 Task: Search one way flight ticket for 5 adults, 2 children, 1 infant in seat and 2 infants on lap in economy from Lexington: Blue Grass Airport to Greenville: Pitt-greenville Airport on 5-2-2023. Choice of flights is Spirit. Number of bags: 1 carry on bag and 1 checked bag. Price is upto 55000. Outbound departure time preference is 5:30.
Action: Mouse moved to (294, 259)
Screenshot: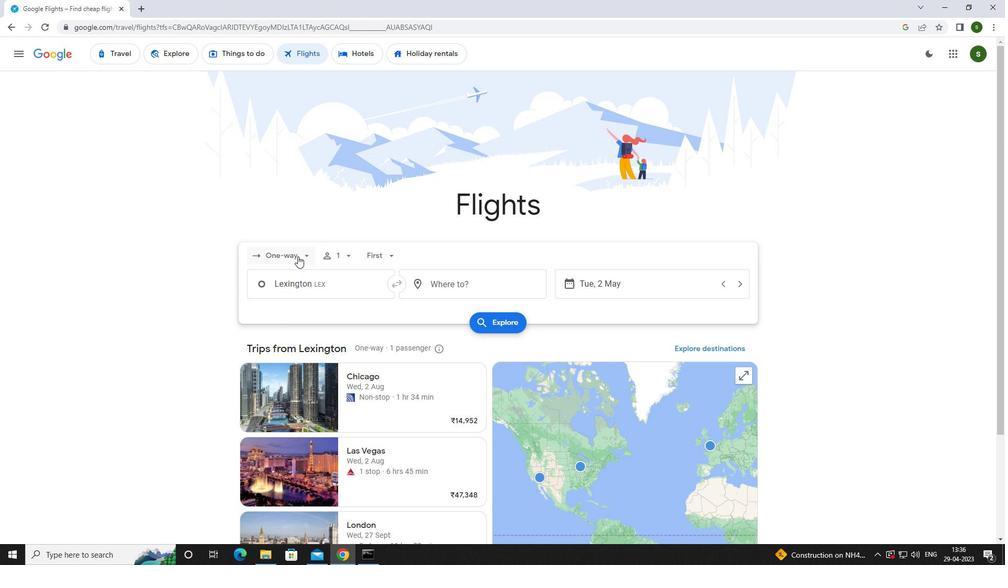 
Action: Mouse pressed left at (294, 259)
Screenshot: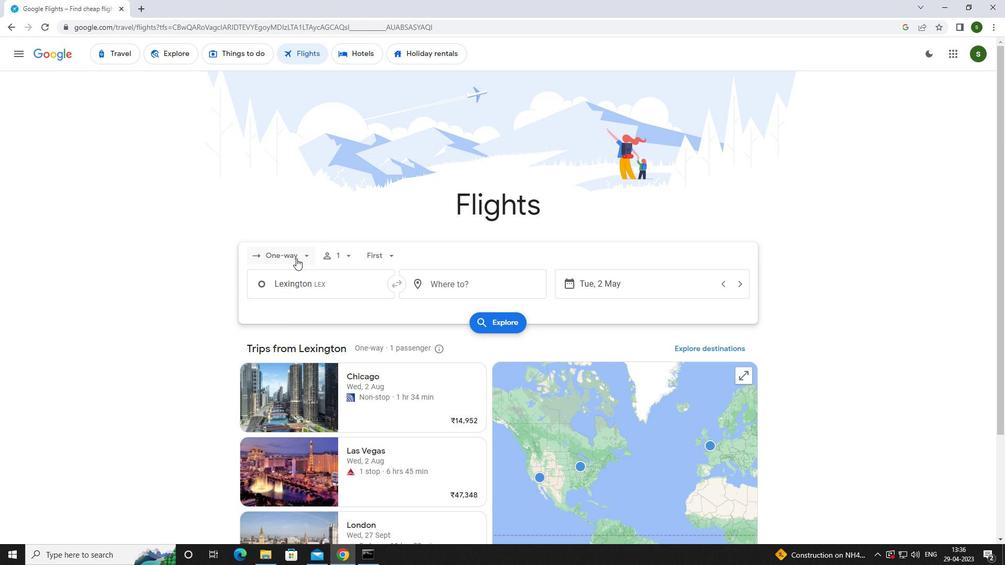 
Action: Mouse moved to (308, 298)
Screenshot: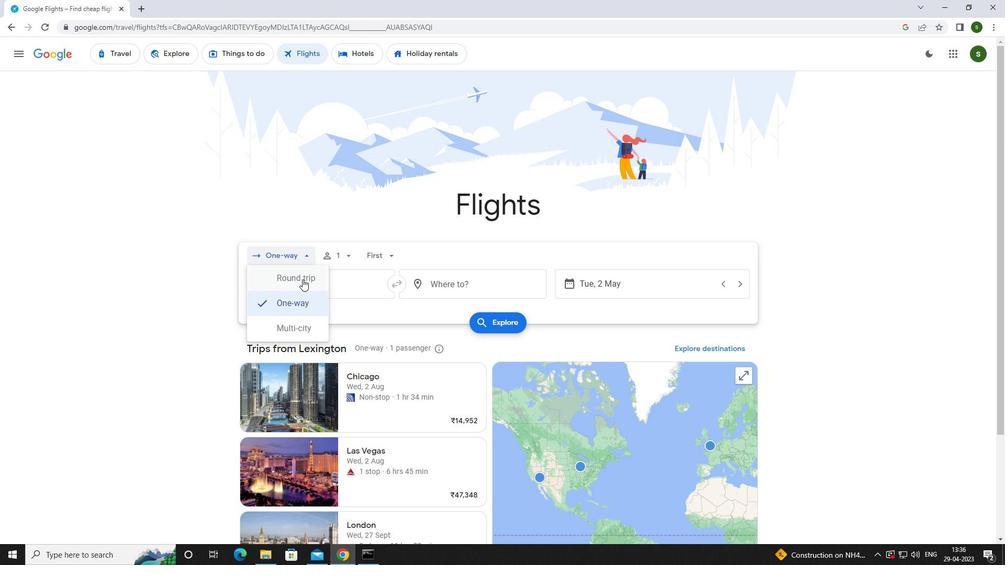 
Action: Mouse pressed left at (308, 298)
Screenshot: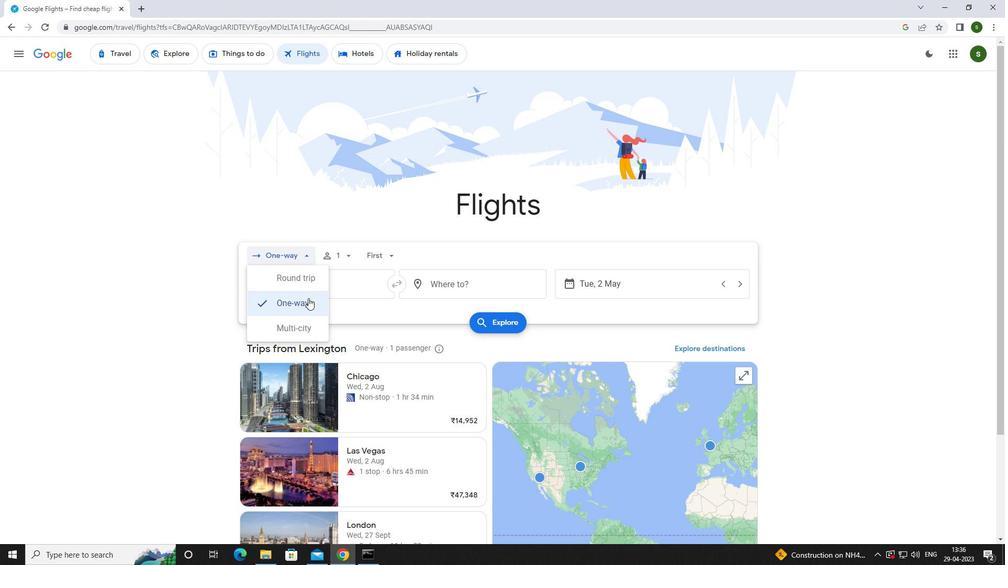 
Action: Mouse moved to (347, 250)
Screenshot: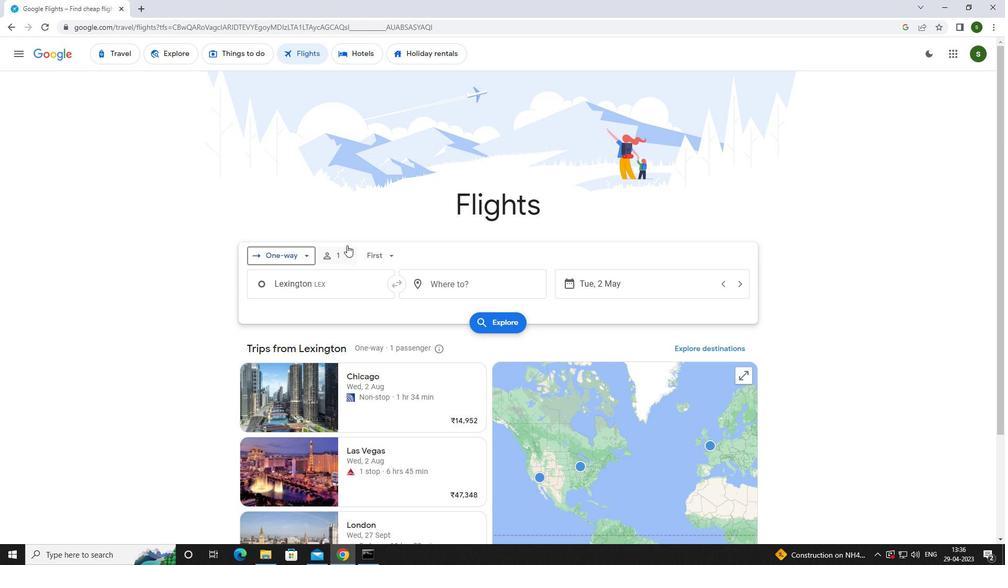 
Action: Mouse pressed left at (347, 250)
Screenshot: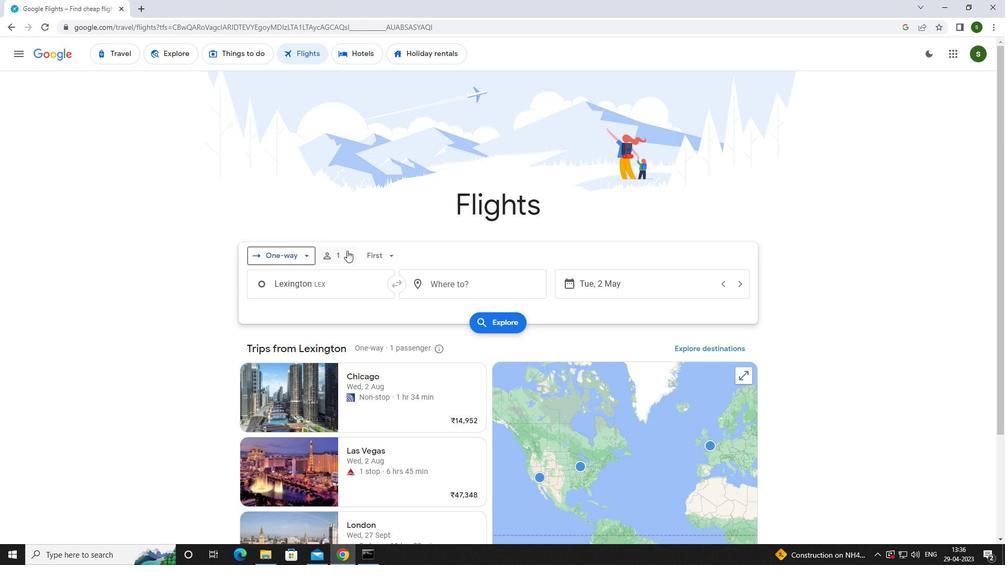 
Action: Mouse moved to (427, 281)
Screenshot: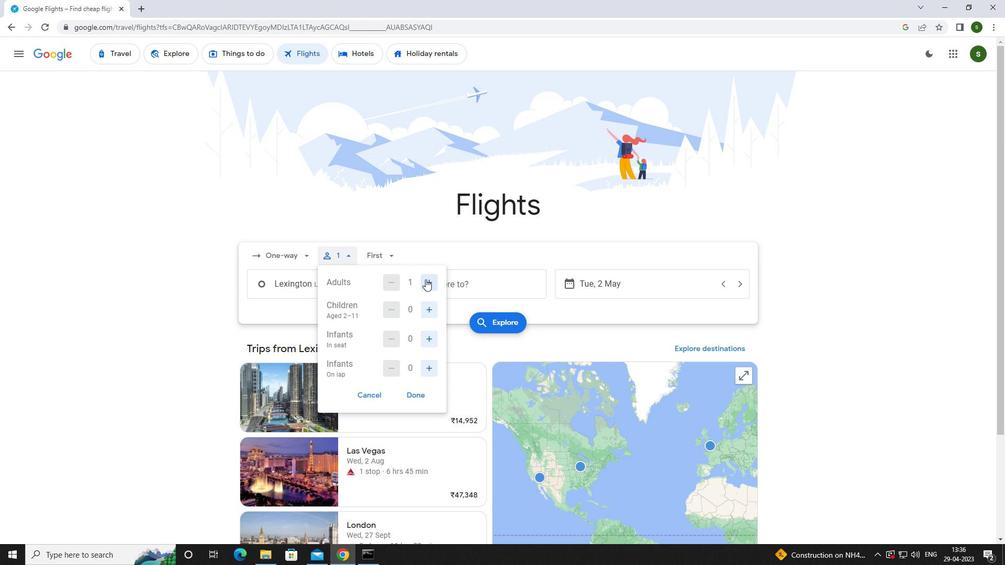 
Action: Mouse pressed left at (427, 281)
Screenshot: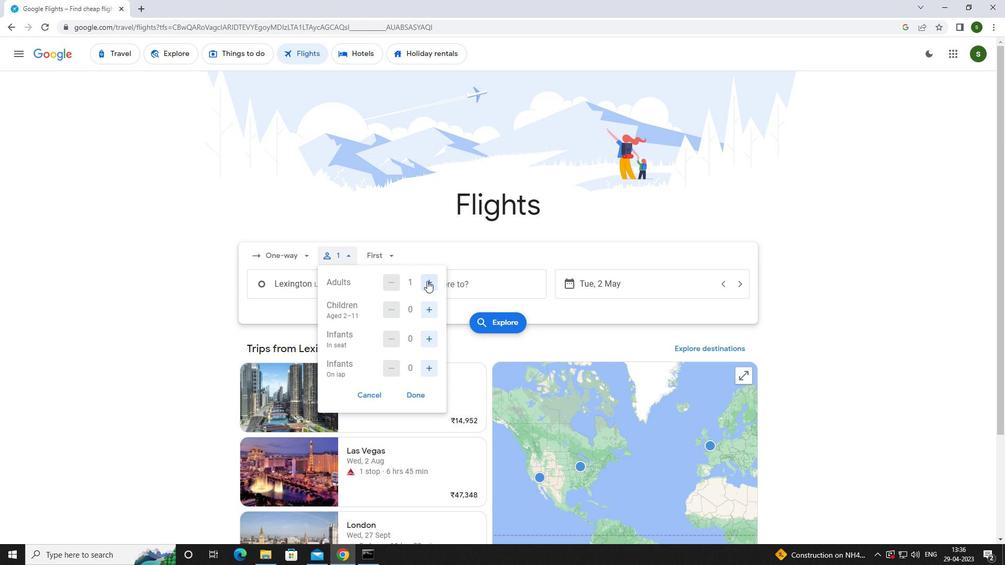 
Action: Mouse pressed left at (427, 281)
Screenshot: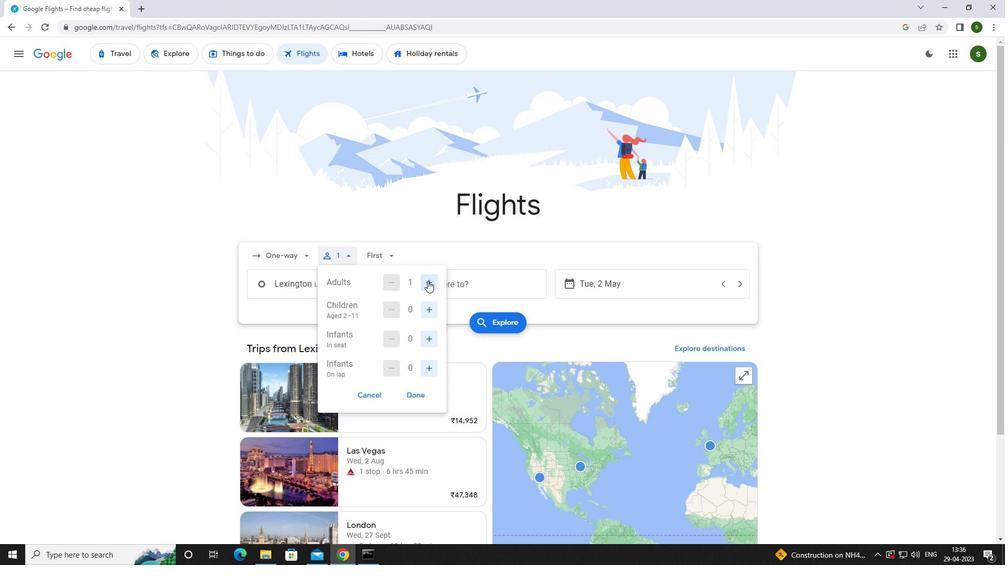 
Action: Mouse pressed left at (427, 281)
Screenshot: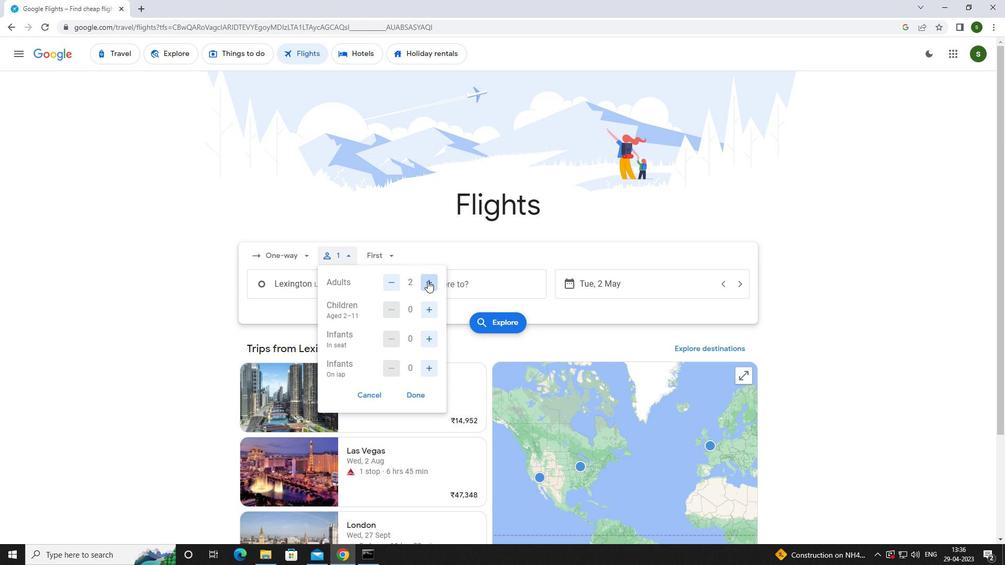 
Action: Mouse moved to (428, 281)
Screenshot: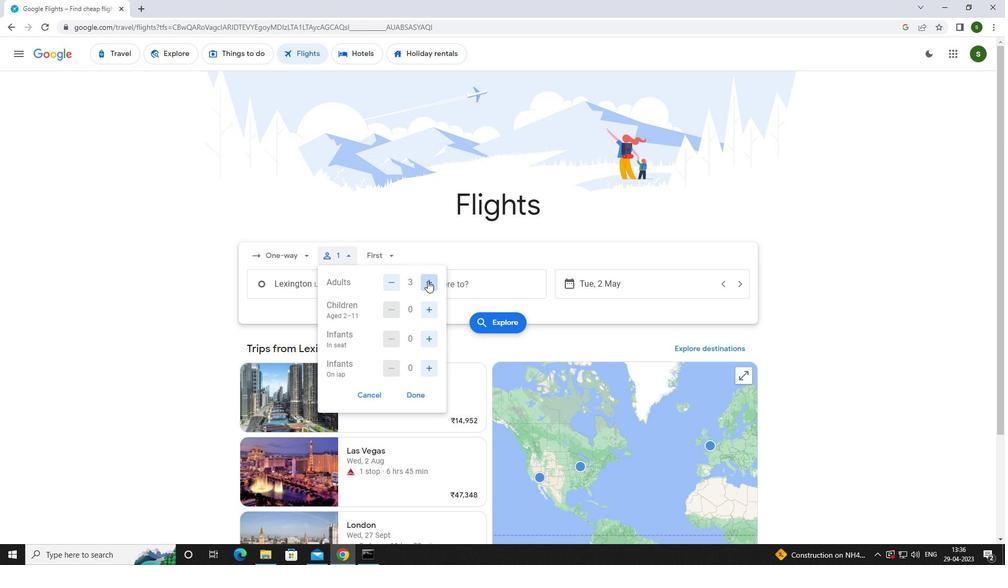 
Action: Mouse pressed left at (428, 281)
Screenshot: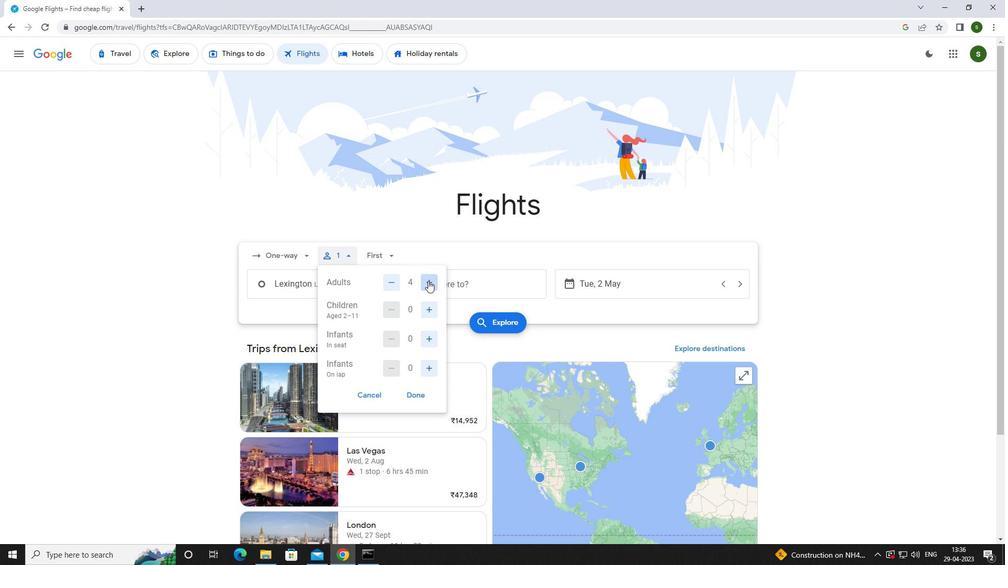 
Action: Mouse moved to (425, 306)
Screenshot: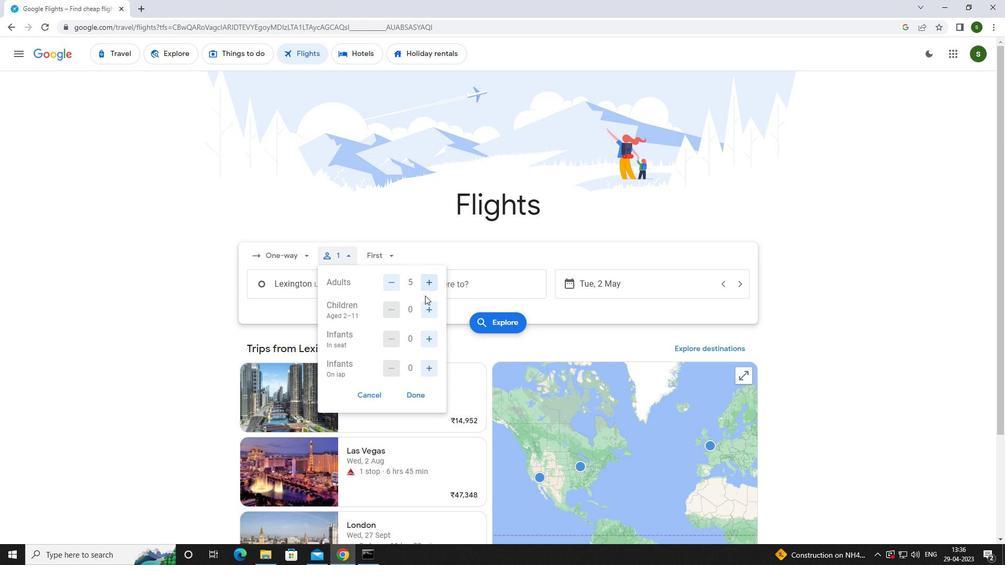 
Action: Mouse pressed left at (425, 306)
Screenshot: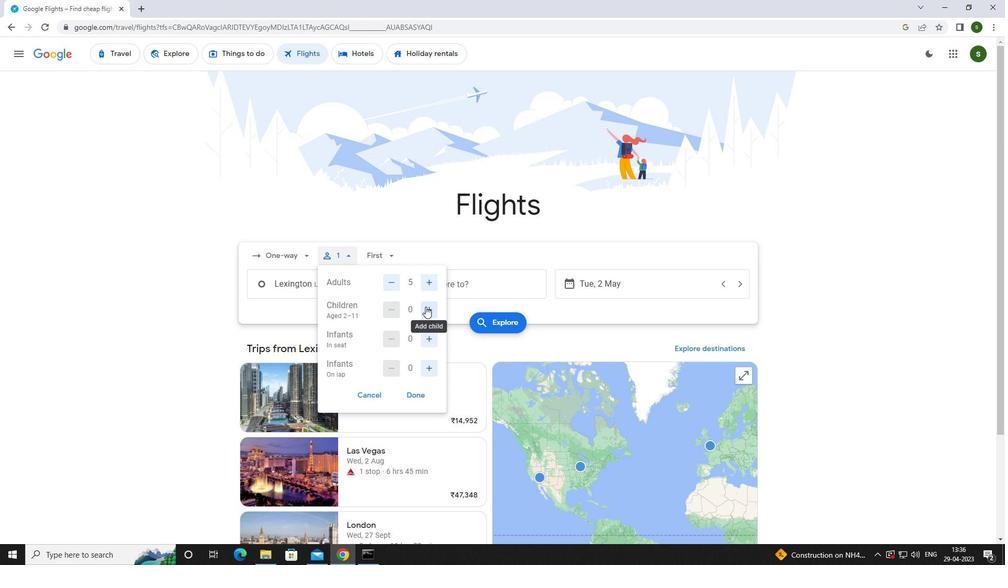 
Action: Mouse pressed left at (425, 306)
Screenshot: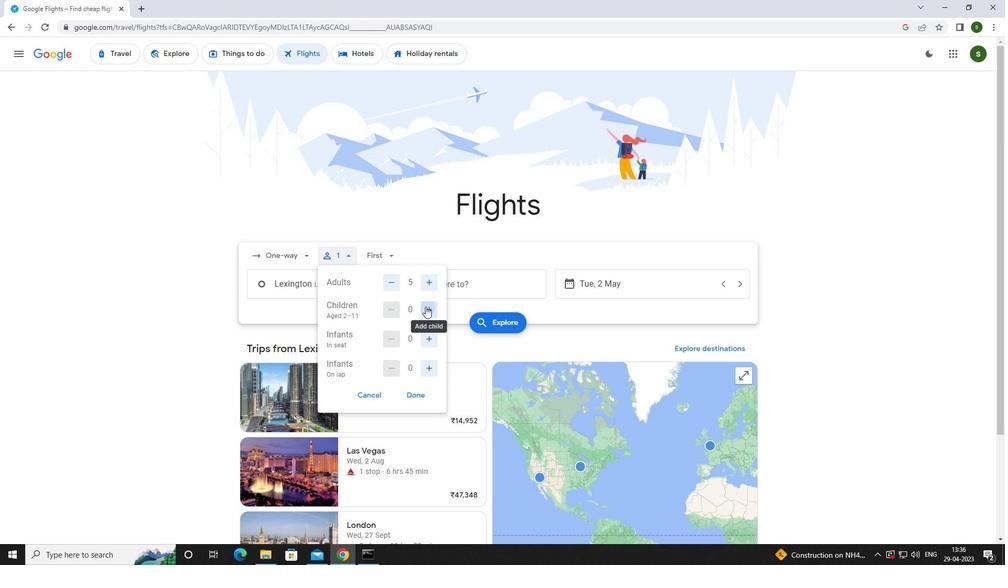 
Action: Mouse moved to (428, 336)
Screenshot: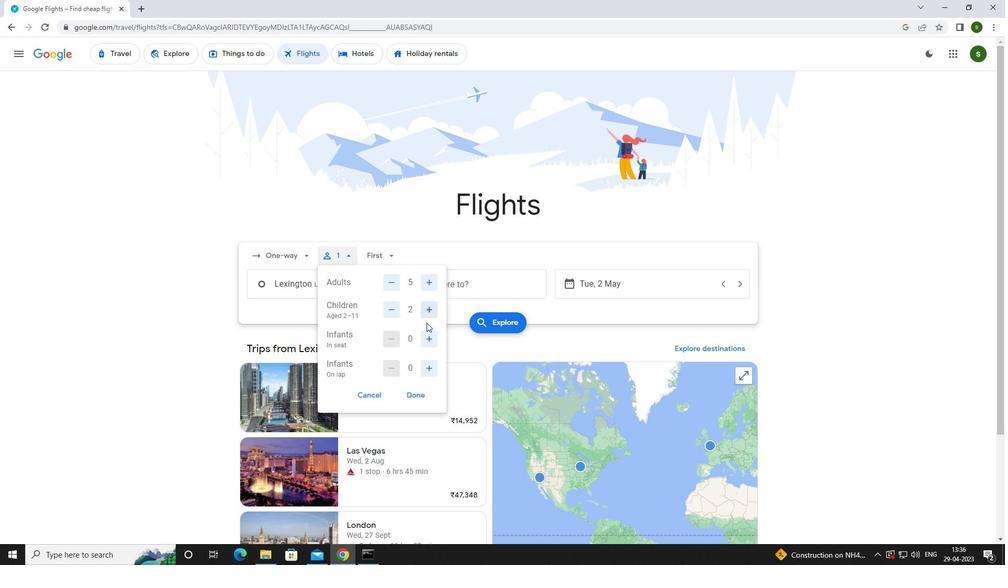 
Action: Mouse pressed left at (428, 336)
Screenshot: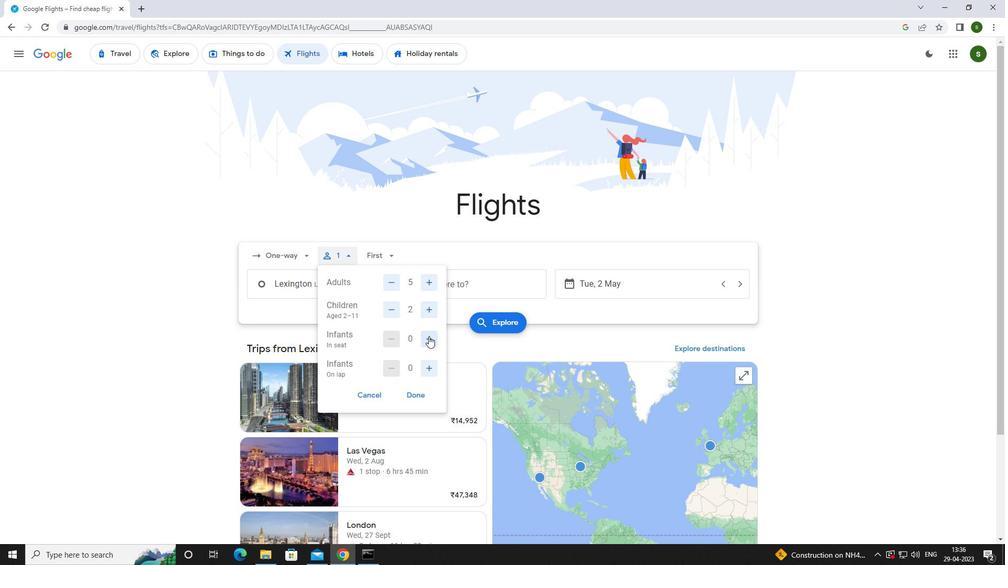 
Action: Mouse moved to (433, 365)
Screenshot: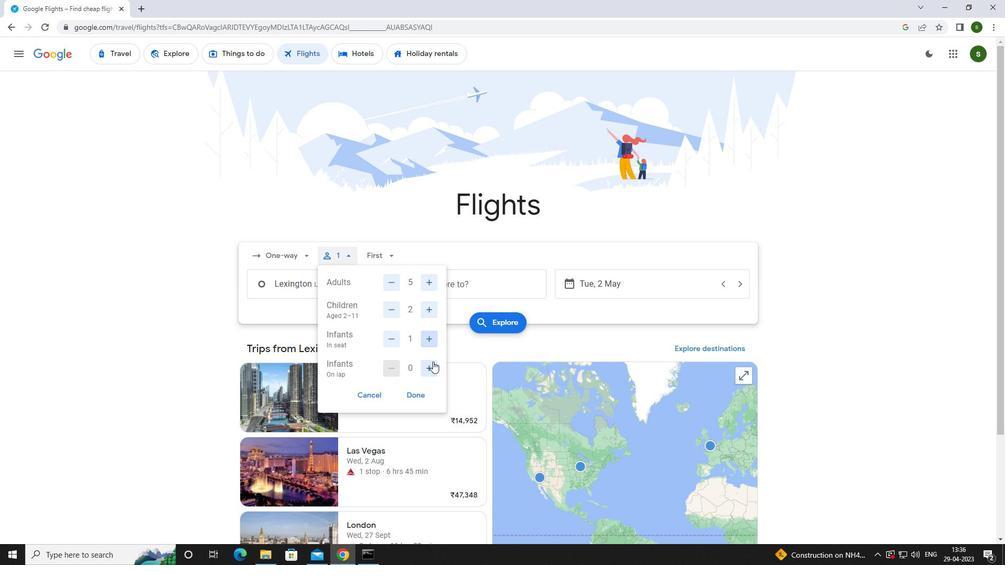 
Action: Mouse pressed left at (433, 365)
Screenshot: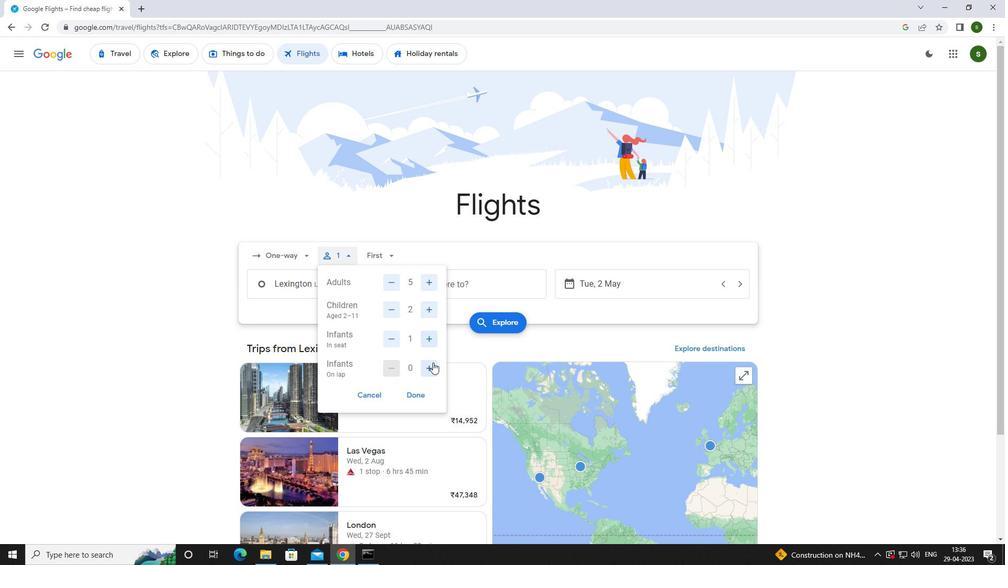 
Action: Mouse pressed left at (433, 365)
Screenshot: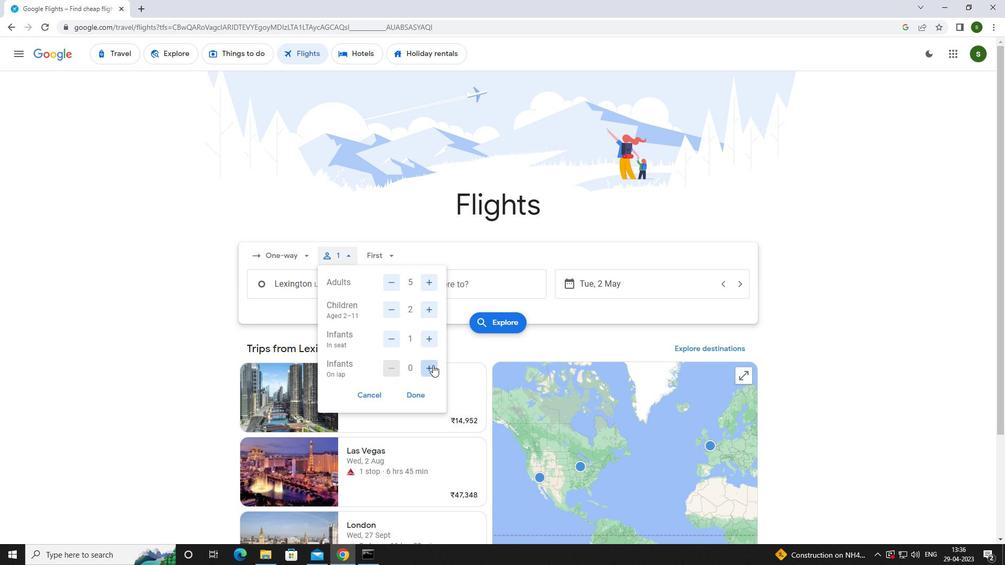
Action: Mouse moved to (393, 371)
Screenshot: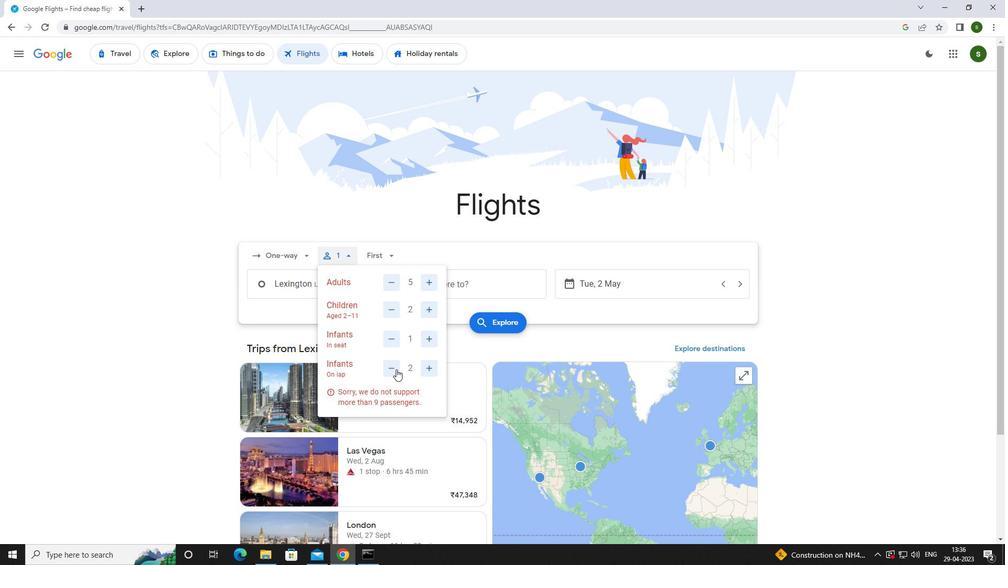 
Action: Mouse pressed left at (393, 371)
Screenshot: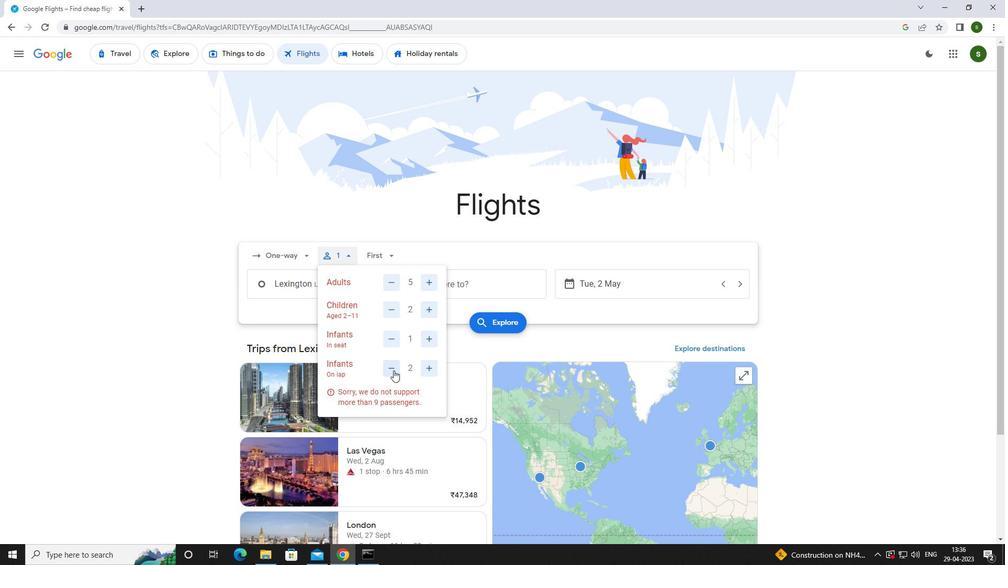 
Action: Mouse moved to (394, 259)
Screenshot: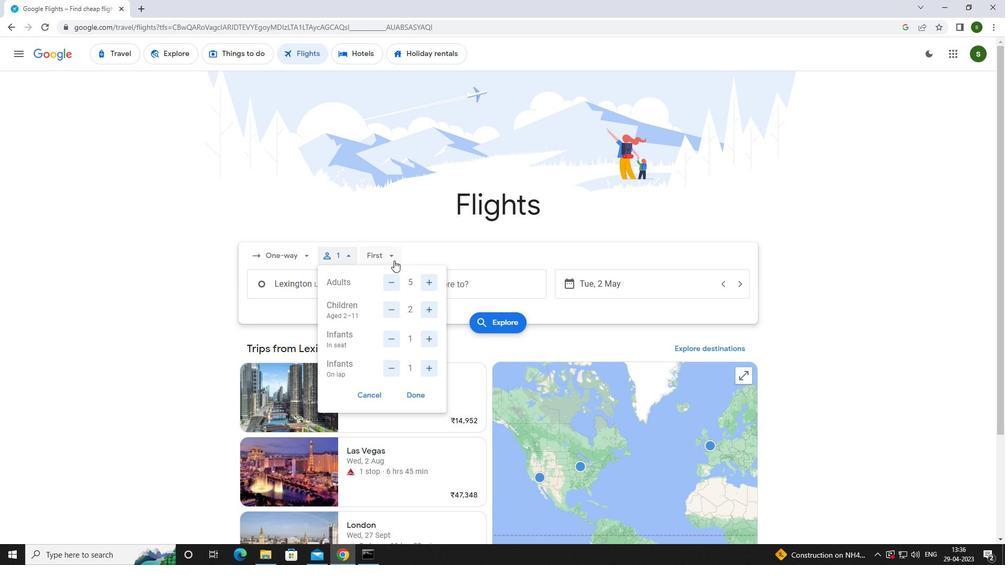 
Action: Mouse pressed left at (394, 259)
Screenshot: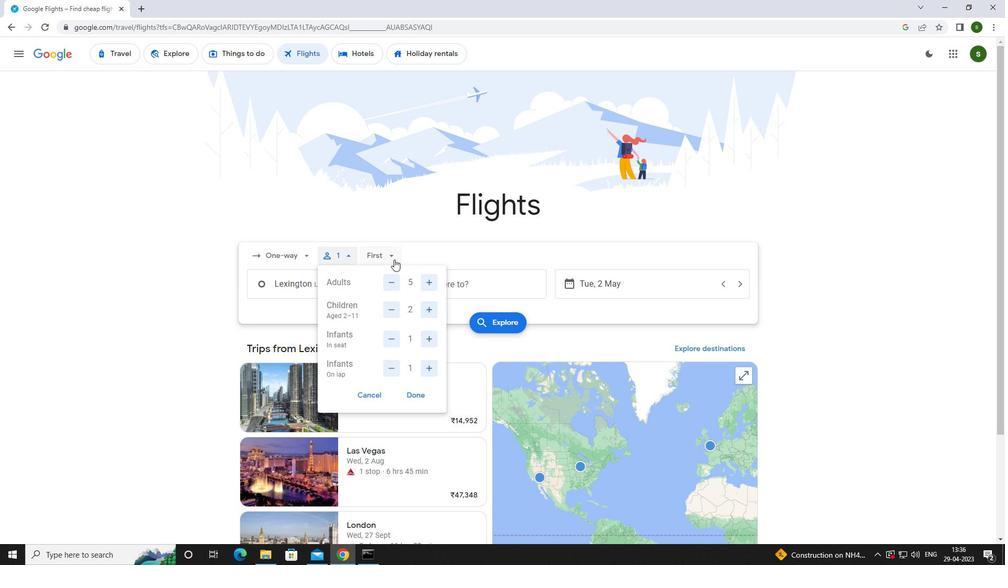 
Action: Mouse moved to (404, 285)
Screenshot: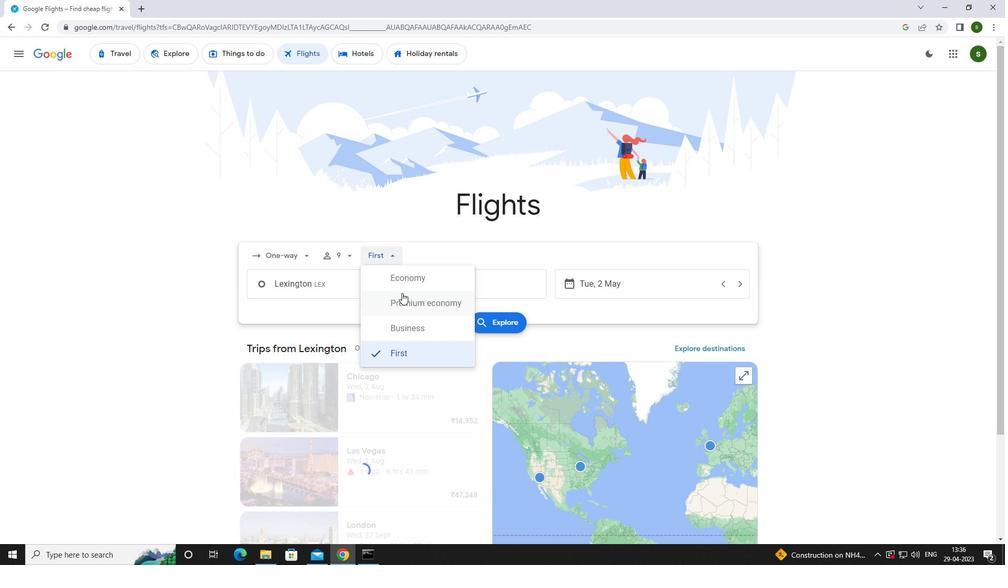 
Action: Mouse pressed left at (404, 285)
Screenshot: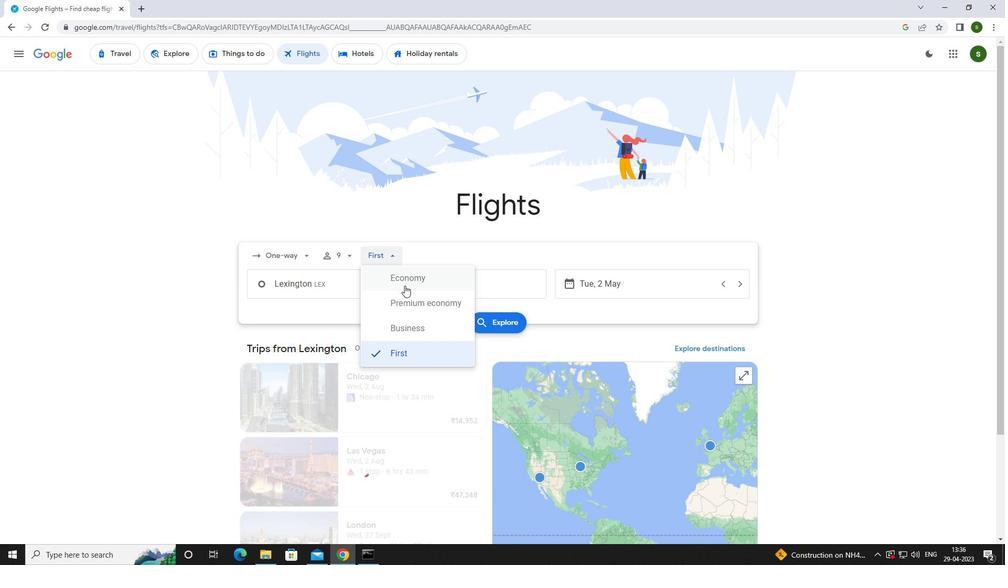 
Action: Mouse moved to (348, 294)
Screenshot: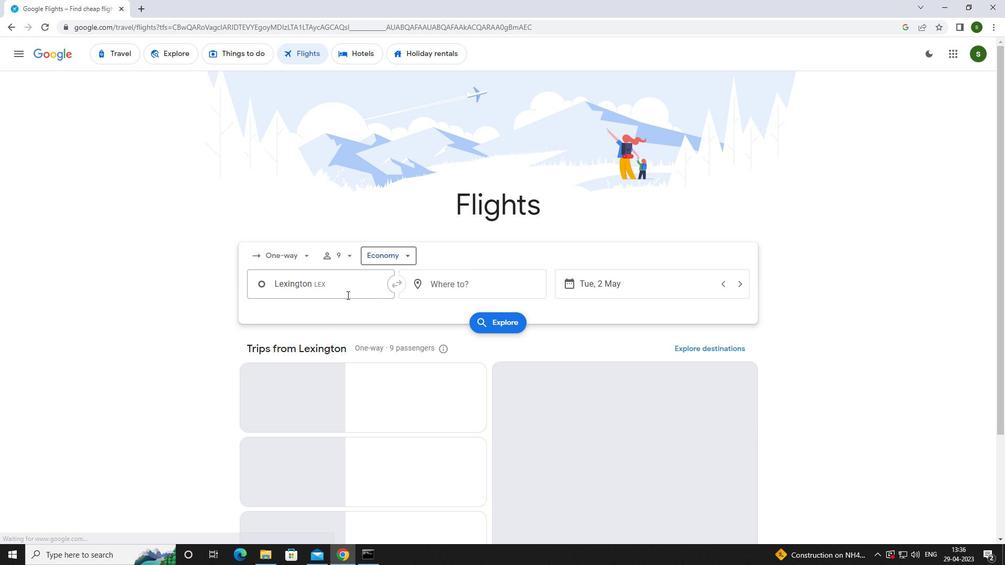 
Action: Mouse pressed left at (348, 294)
Screenshot: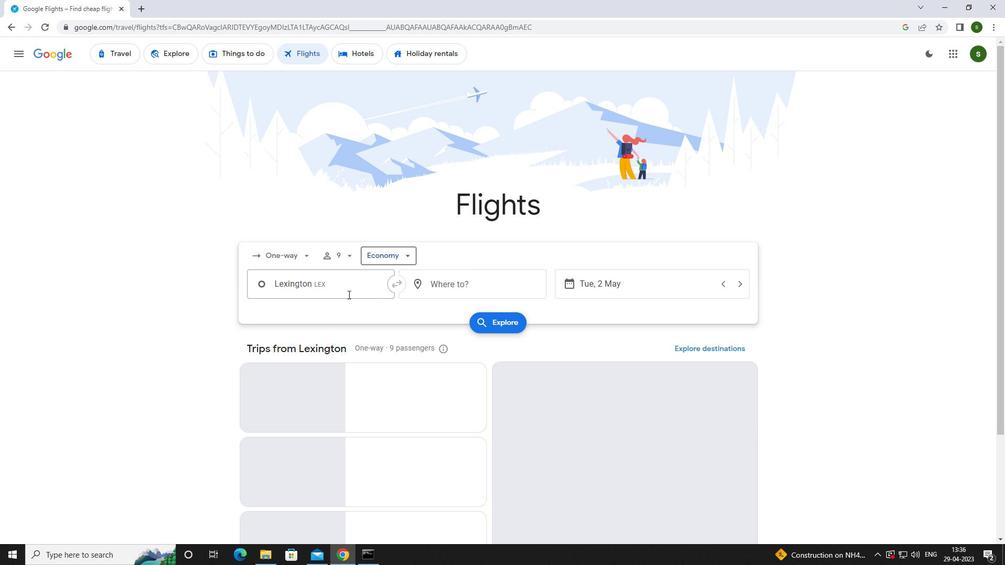 
Action: Mouse moved to (348, 294)
Screenshot: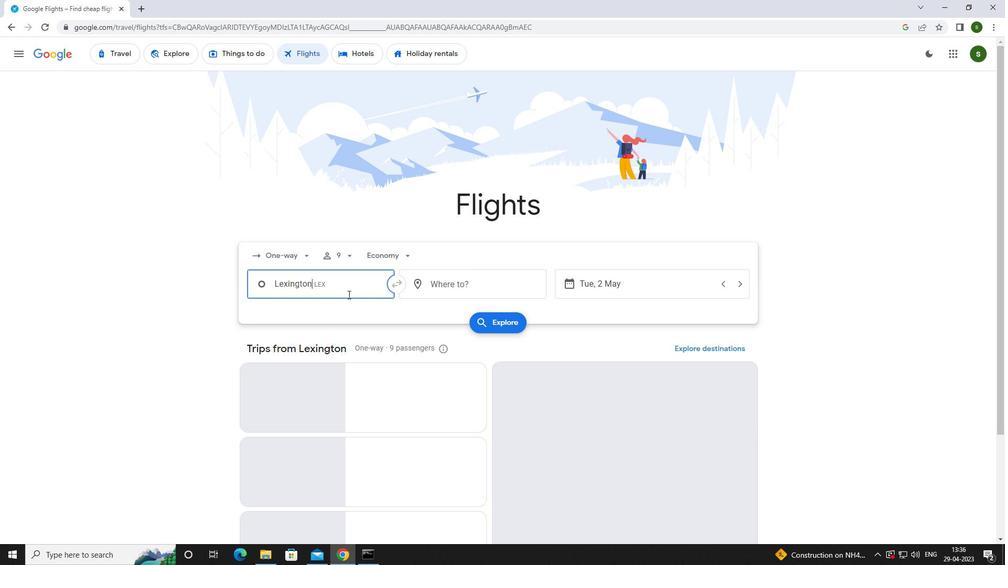 
Action: Key pressed b<Key.caps_lock>lue<Key.space><Key.caps_lock>g<Key.caps_lock>r
Screenshot: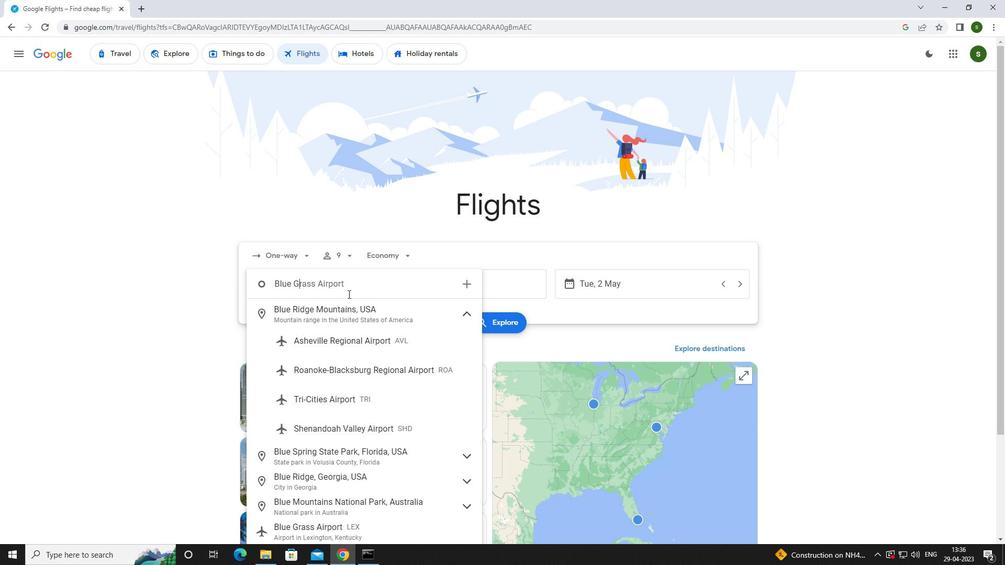 
Action: Mouse moved to (360, 314)
Screenshot: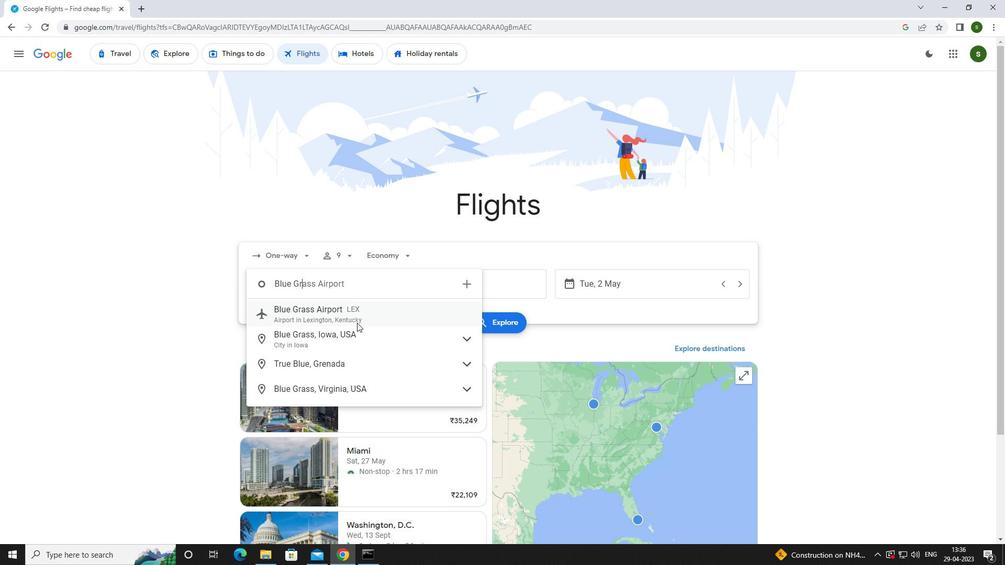 
Action: Mouse pressed left at (360, 314)
Screenshot: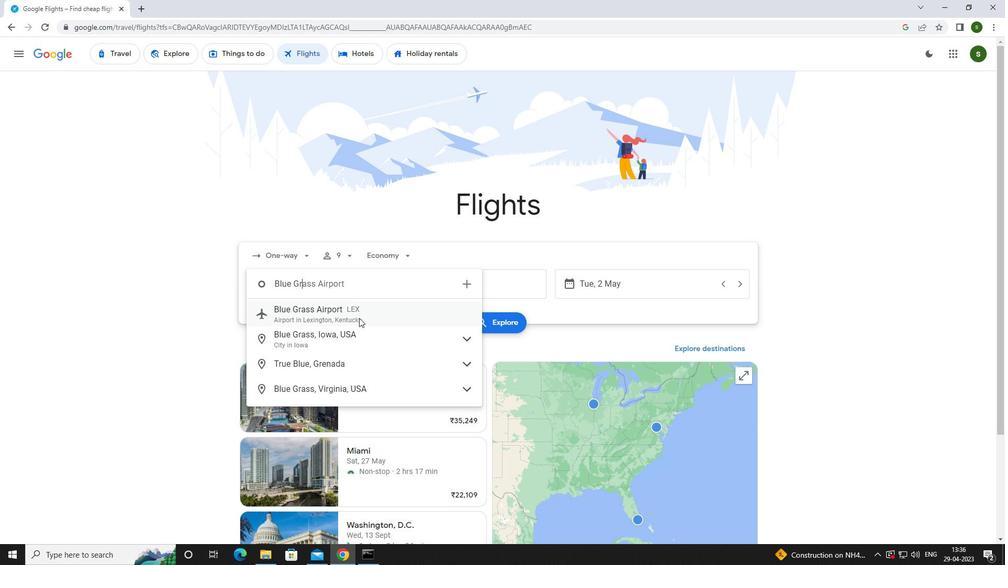 
Action: Mouse moved to (483, 281)
Screenshot: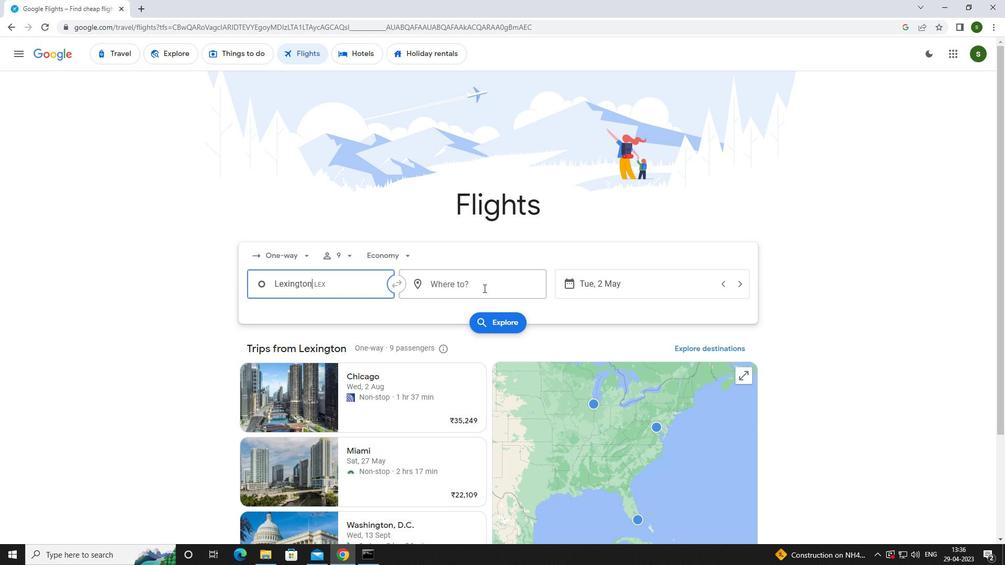 
Action: Mouse pressed left at (483, 281)
Screenshot: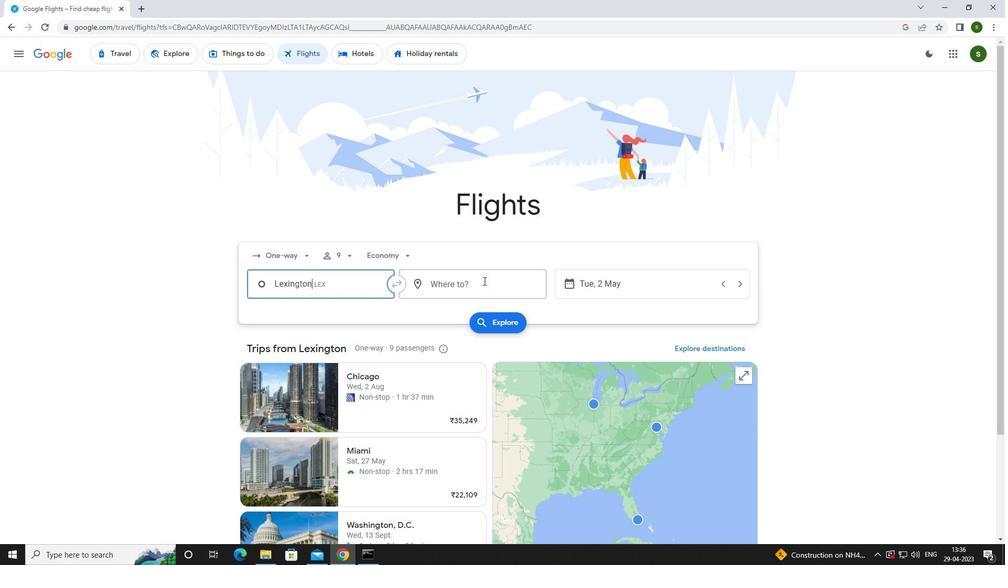 
Action: Key pressed <Key.caps_lock>g<Key.caps_lock>reenville<Key.space>p
Screenshot: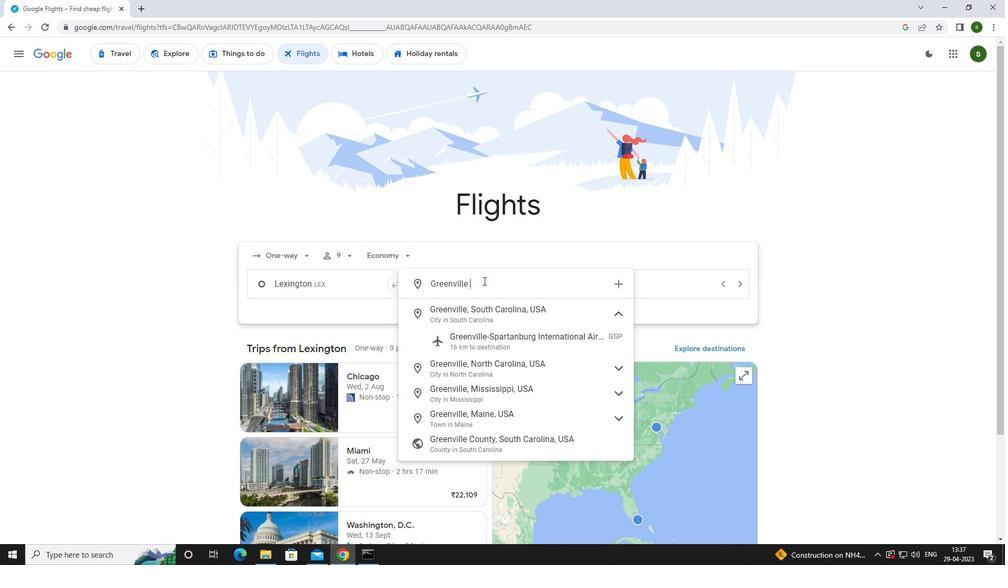
Action: Mouse moved to (487, 318)
Screenshot: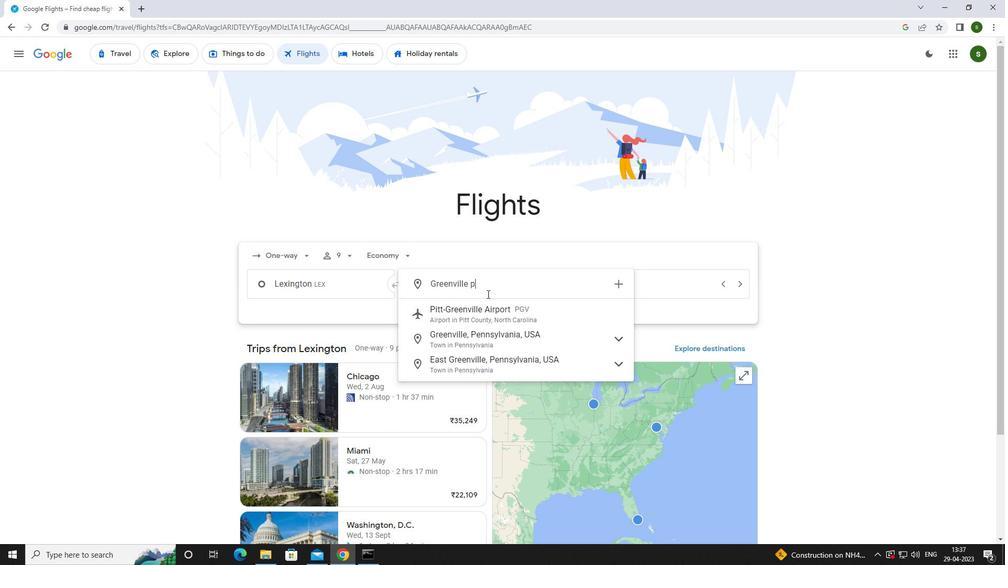
Action: Mouse pressed left at (487, 318)
Screenshot: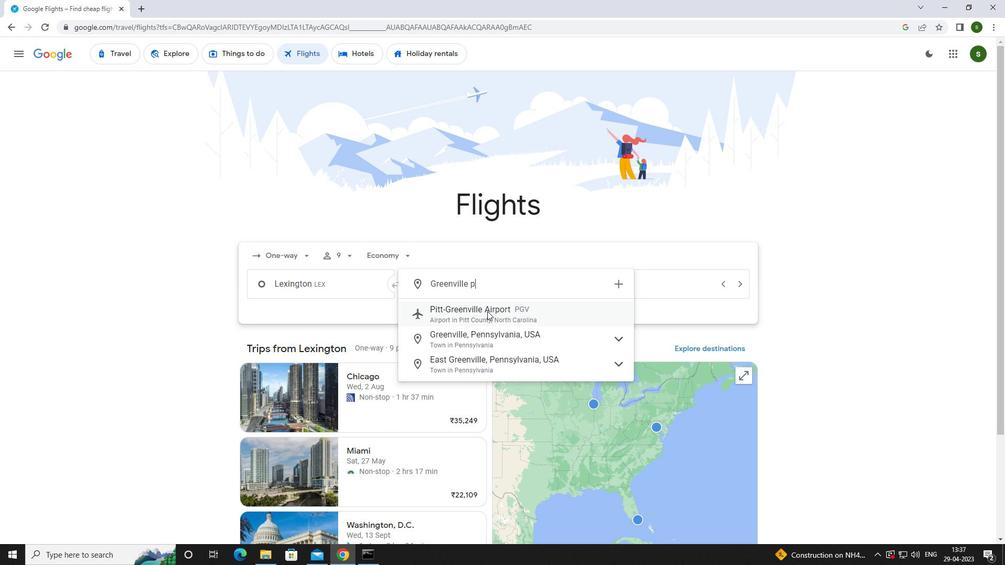 
Action: Mouse moved to (637, 290)
Screenshot: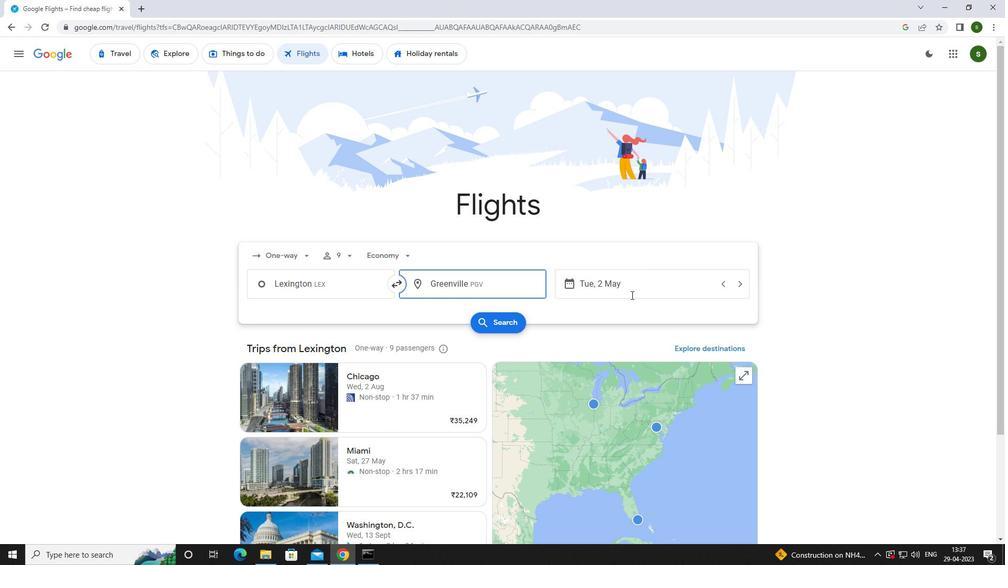 
Action: Mouse pressed left at (637, 290)
Screenshot: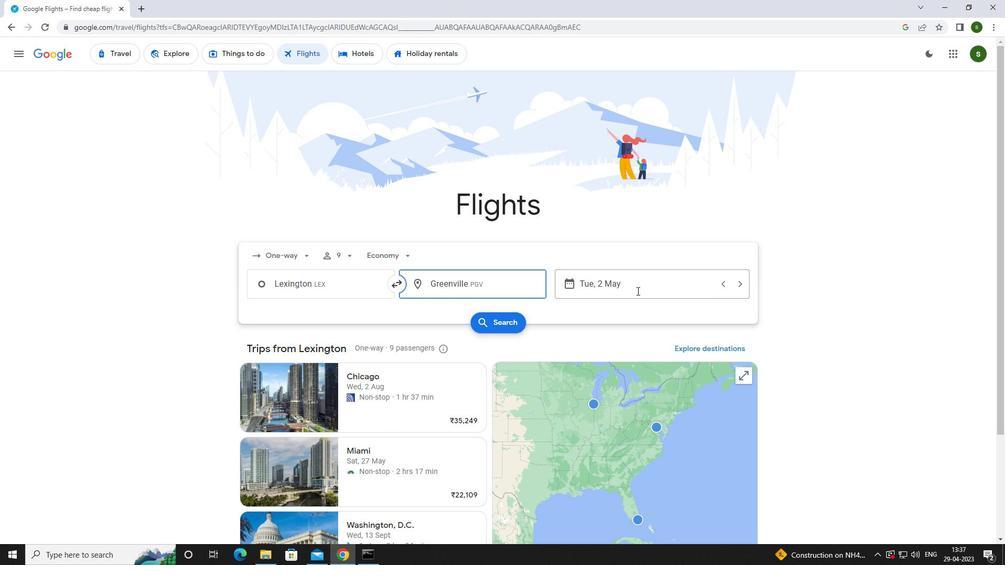 
Action: Mouse moved to (631, 357)
Screenshot: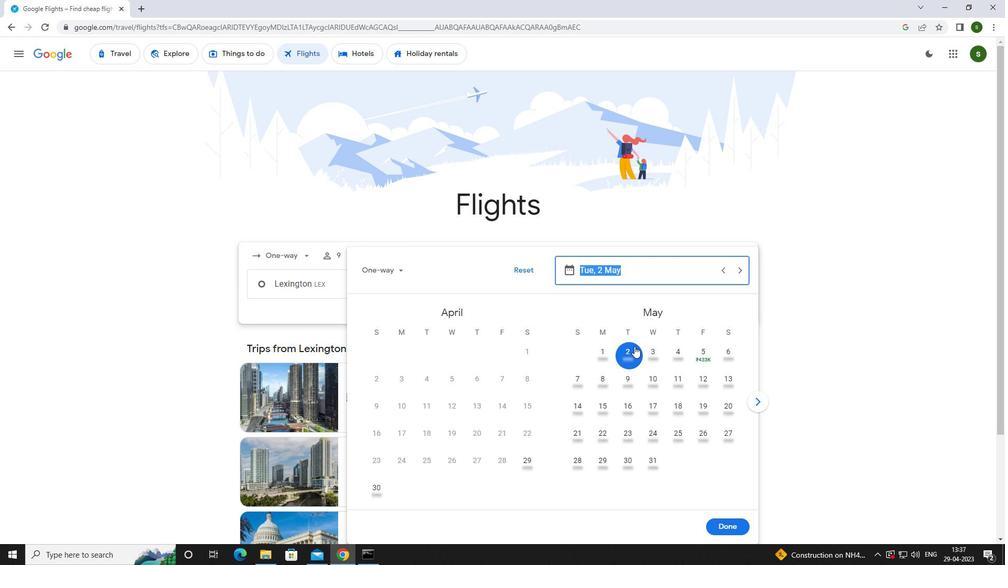 
Action: Mouse pressed left at (631, 357)
Screenshot: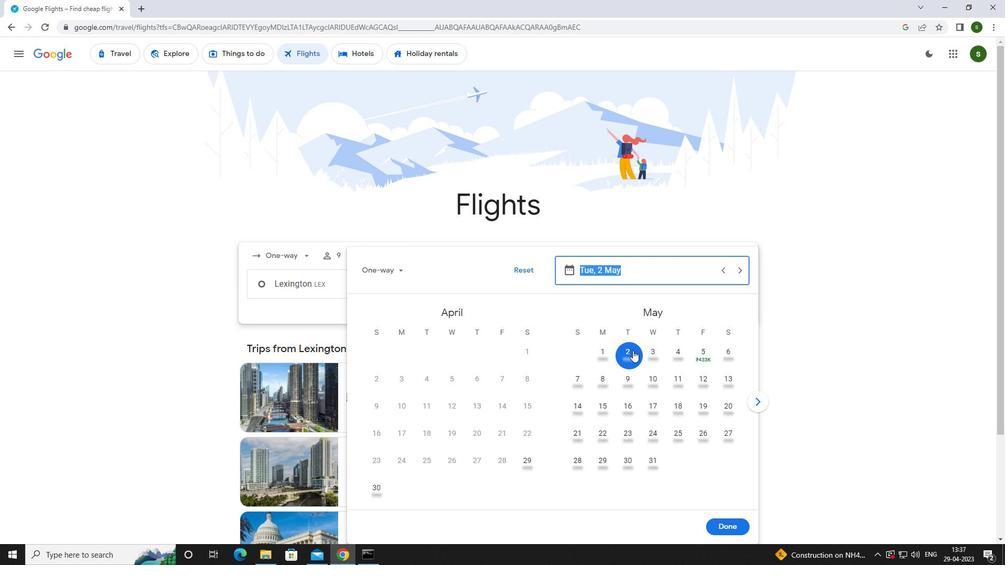 
Action: Mouse moved to (720, 526)
Screenshot: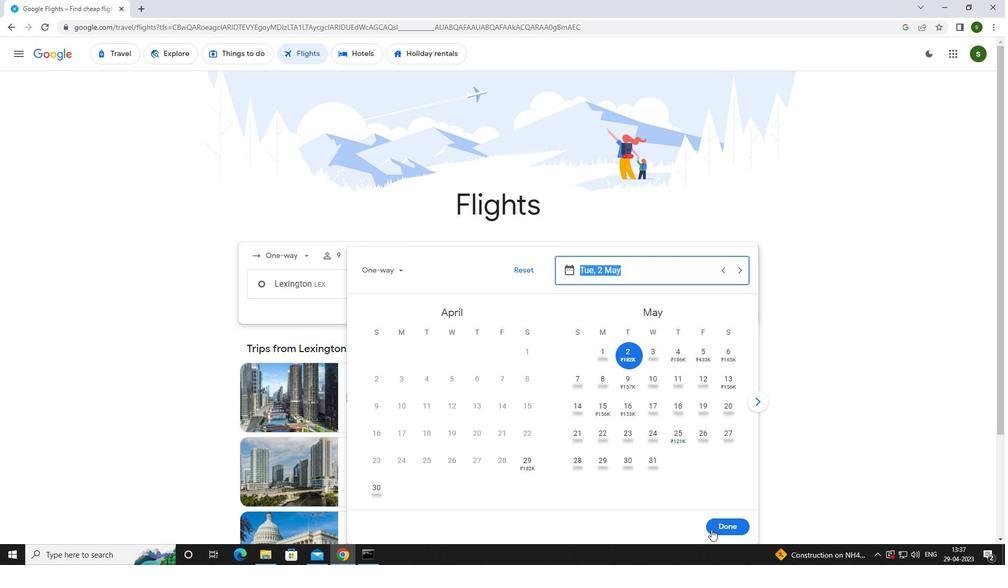 
Action: Mouse pressed left at (720, 526)
Screenshot: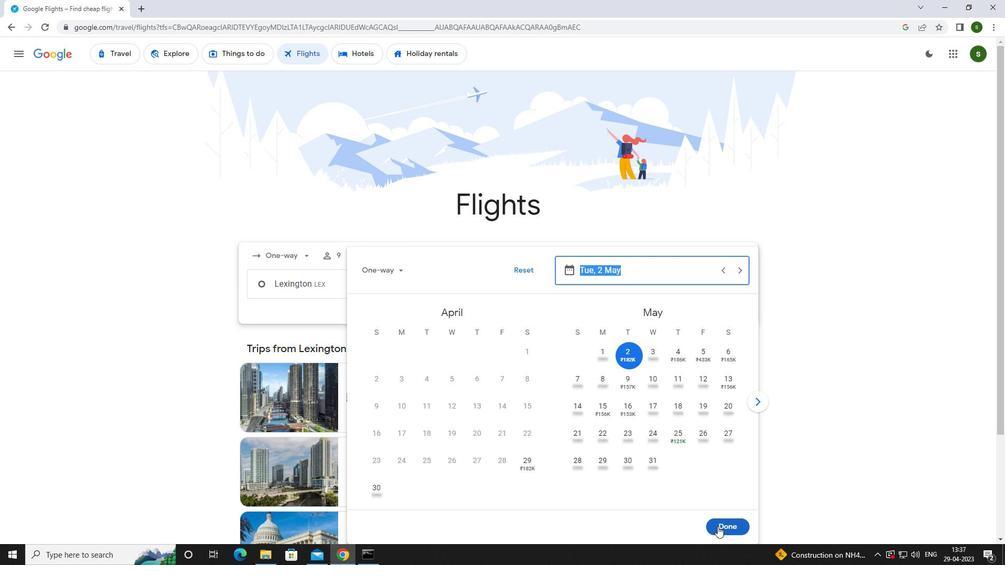 
Action: Mouse moved to (493, 320)
Screenshot: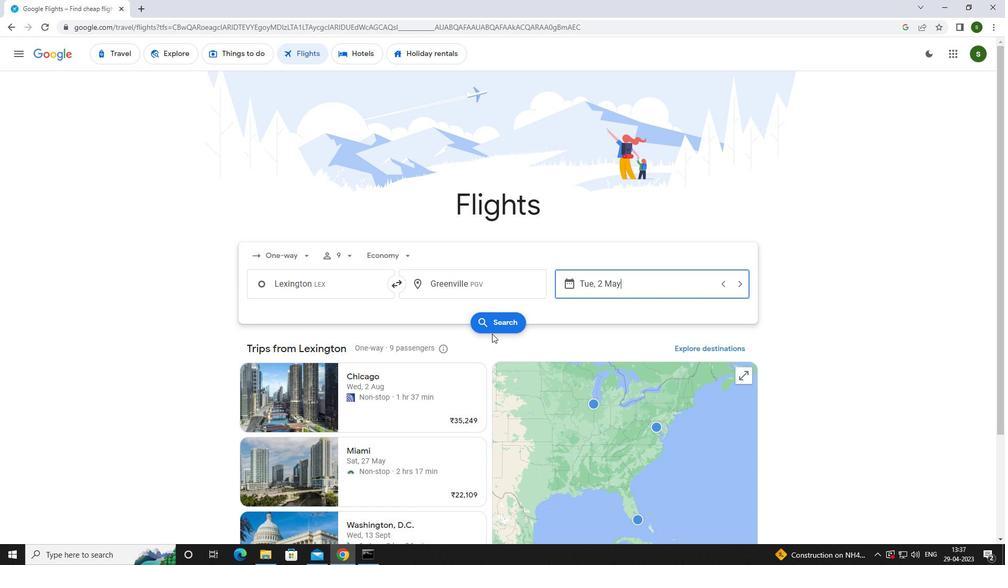 
Action: Mouse pressed left at (493, 320)
Screenshot: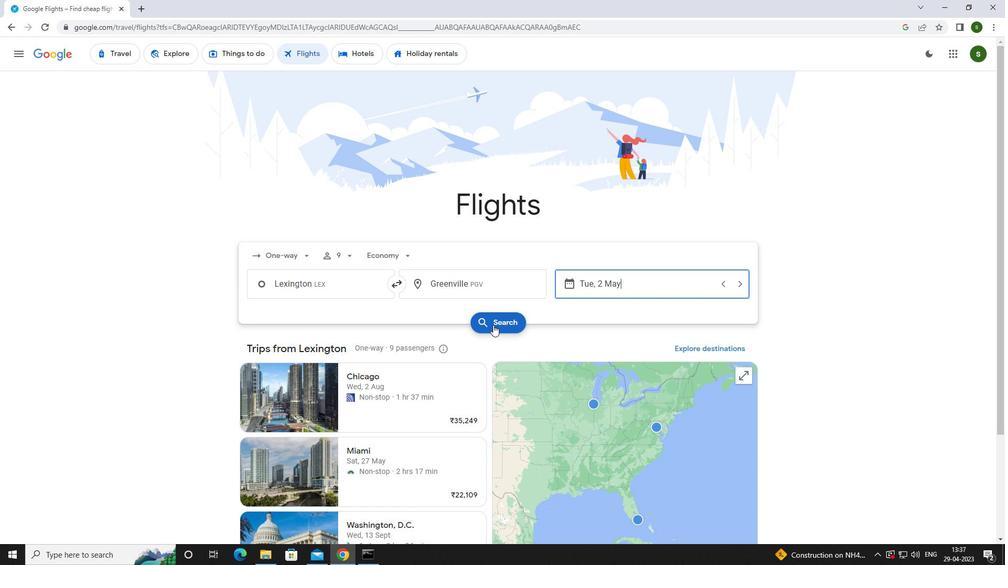 
Action: Mouse moved to (255, 148)
Screenshot: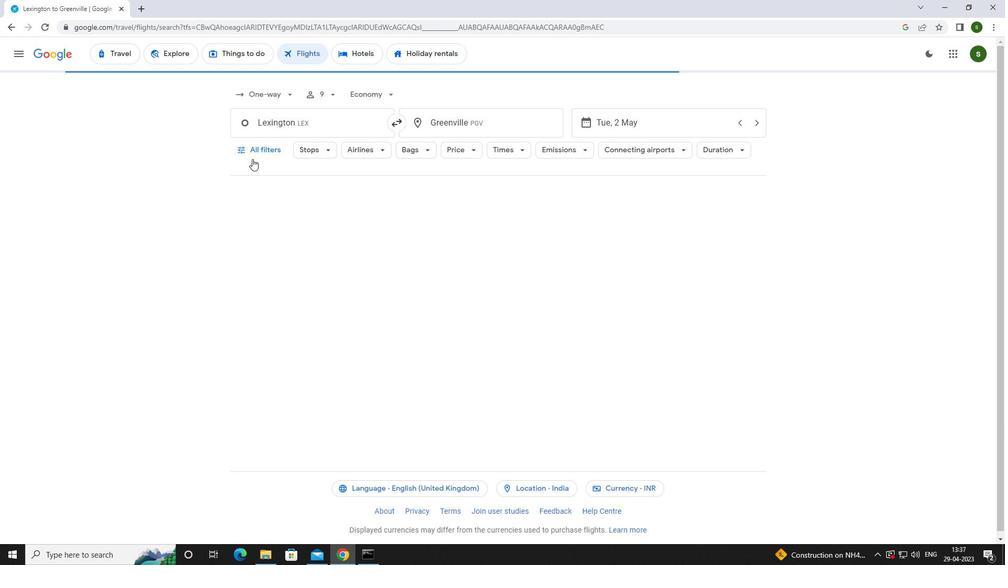 
Action: Mouse pressed left at (255, 148)
Screenshot: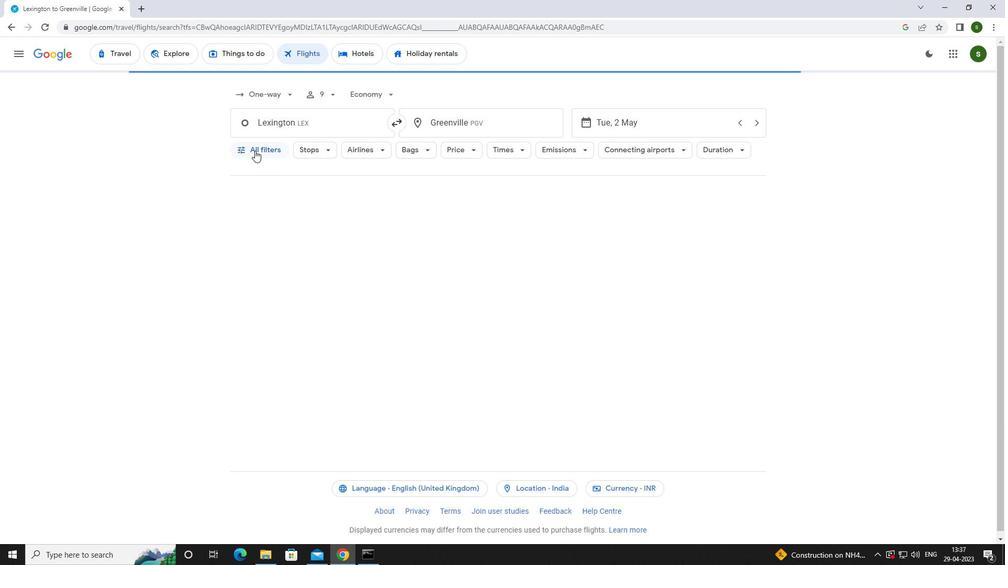 
Action: Mouse moved to (389, 372)
Screenshot: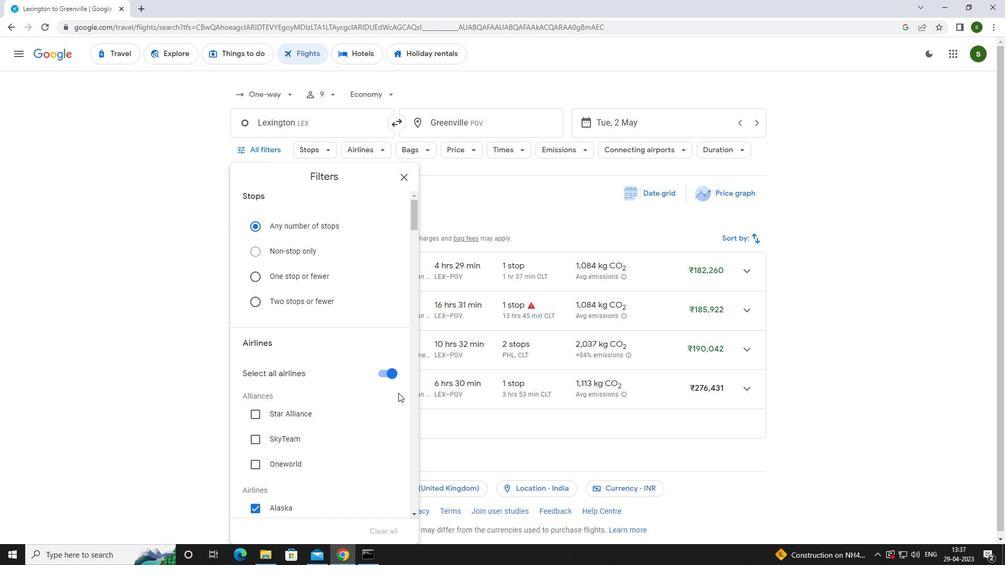 
Action: Mouse pressed left at (389, 372)
Screenshot: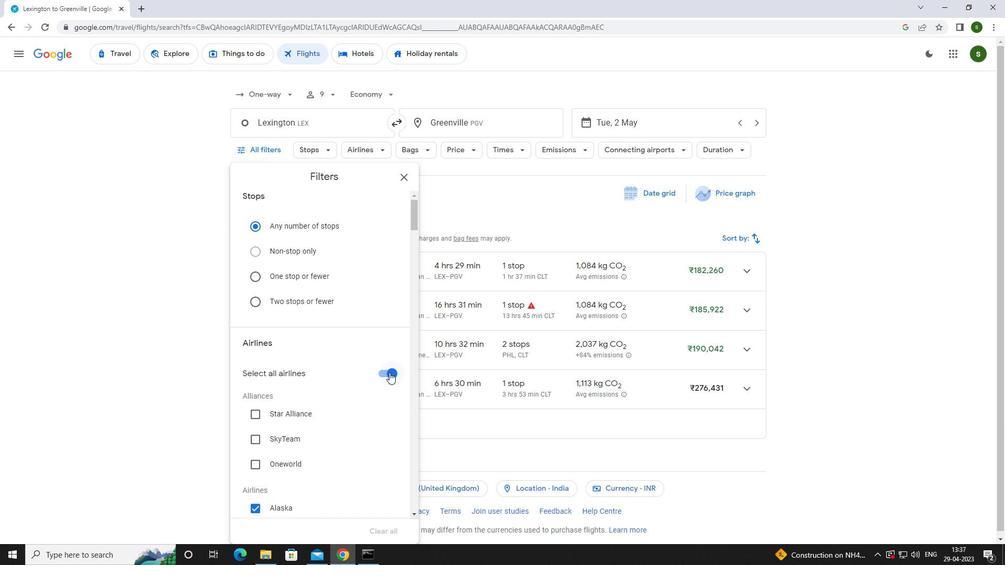 
Action: Mouse moved to (349, 338)
Screenshot: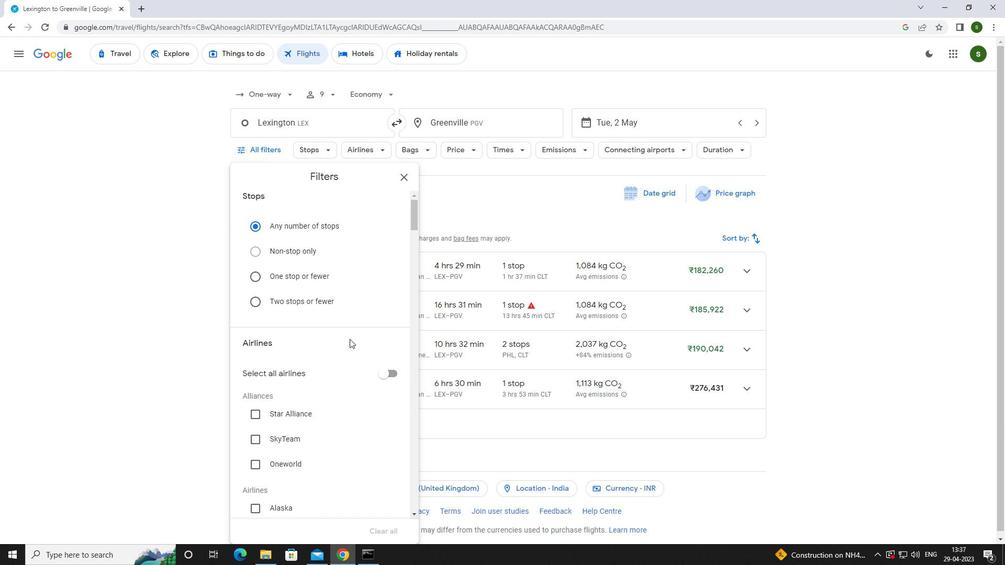 
Action: Mouse scrolled (349, 338) with delta (0, 0)
Screenshot: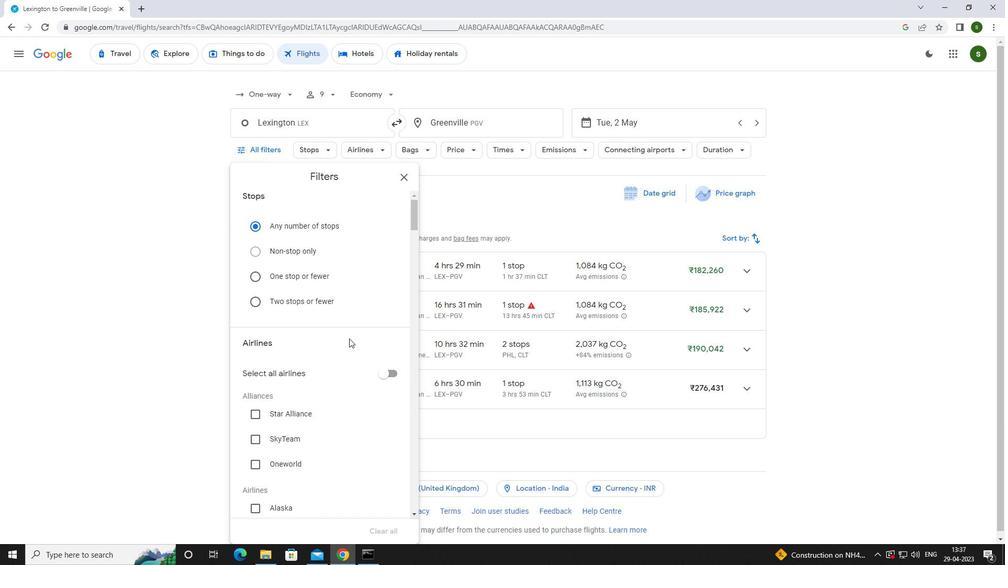
Action: Mouse scrolled (349, 338) with delta (0, 0)
Screenshot: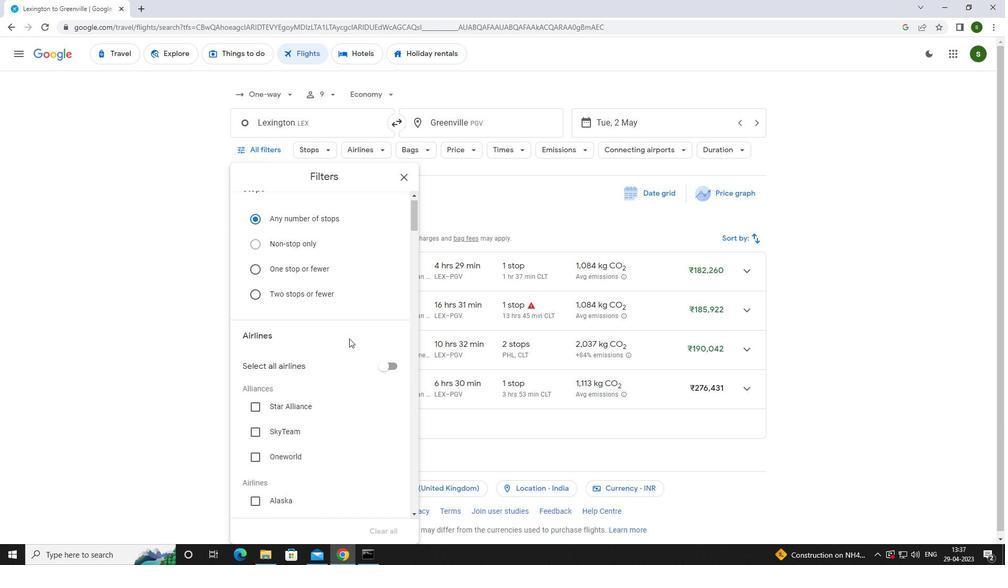 
Action: Mouse scrolled (349, 338) with delta (0, 0)
Screenshot: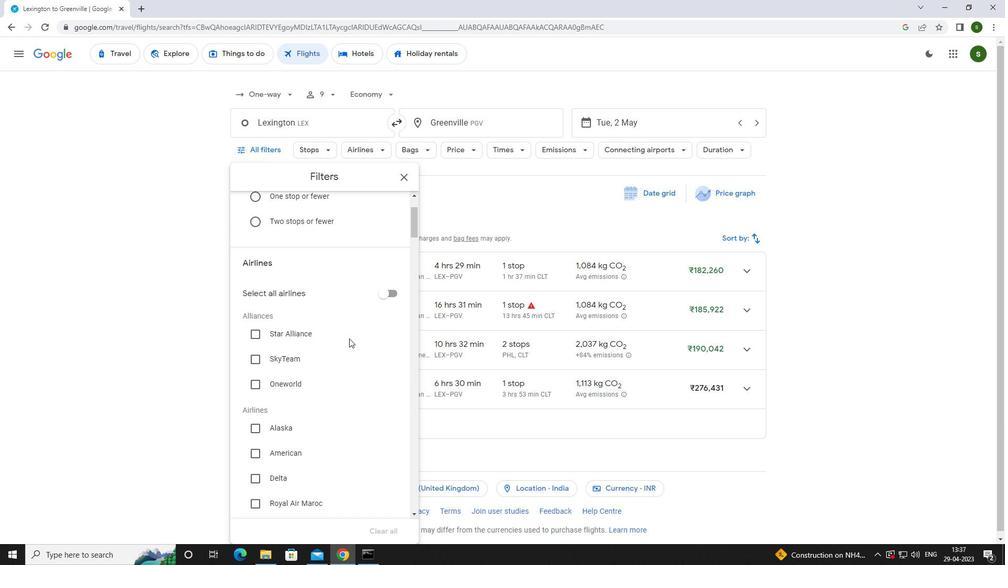 
Action: Mouse moved to (347, 335)
Screenshot: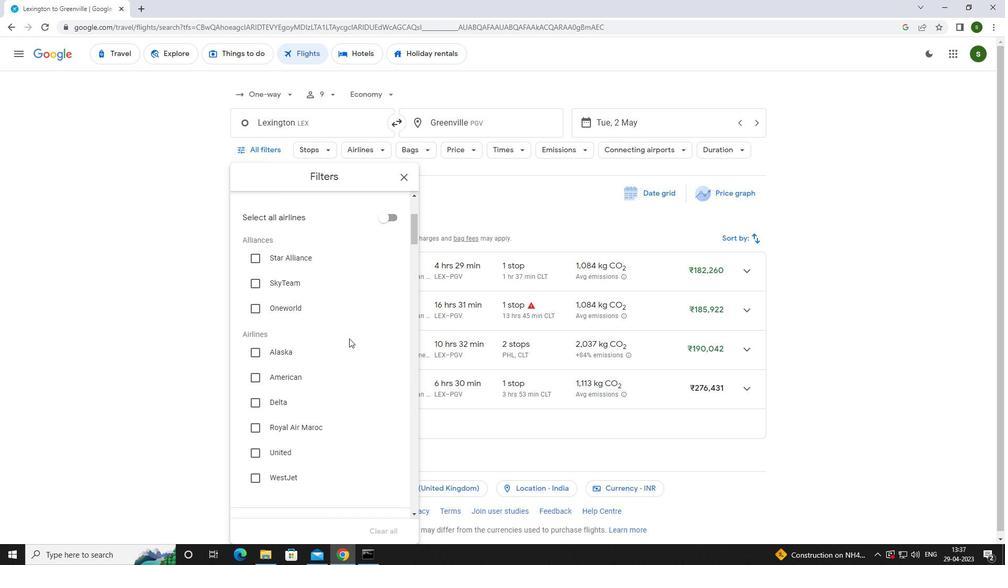 
Action: Mouse scrolled (347, 334) with delta (0, 0)
Screenshot: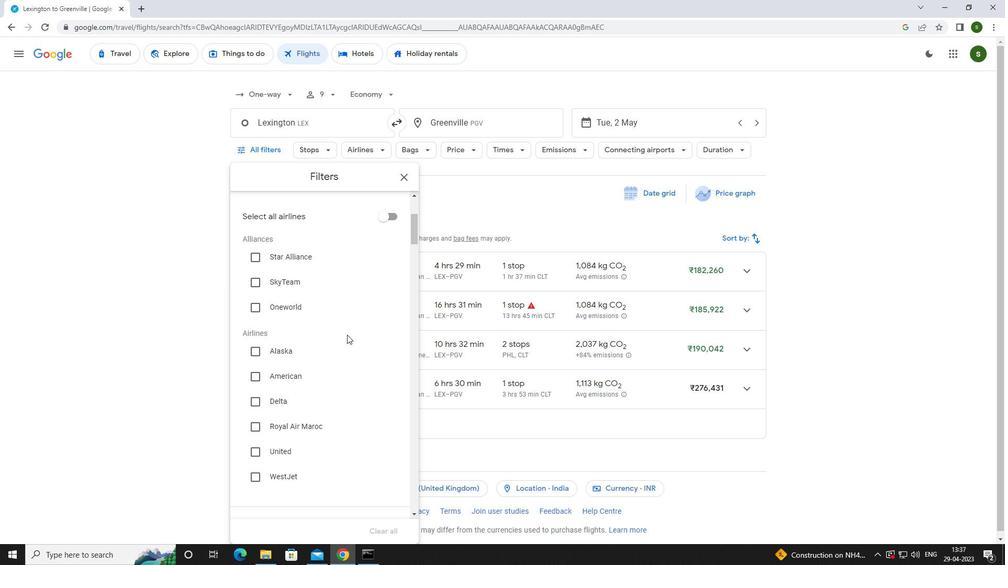 
Action: Mouse scrolled (347, 334) with delta (0, 0)
Screenshot: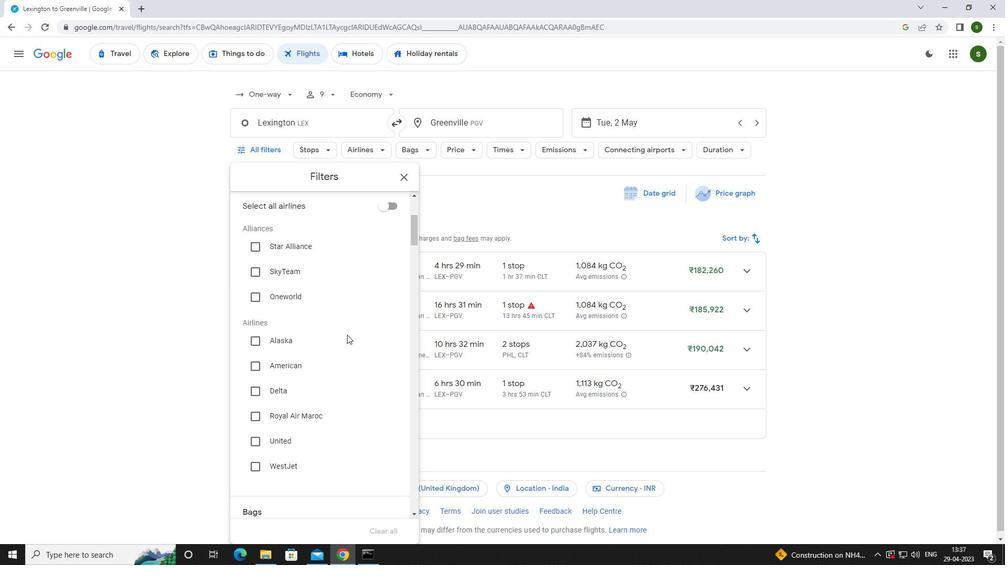 
Action: Mouse scrolled (347, 334) with delta (0, 0)
Screenshot: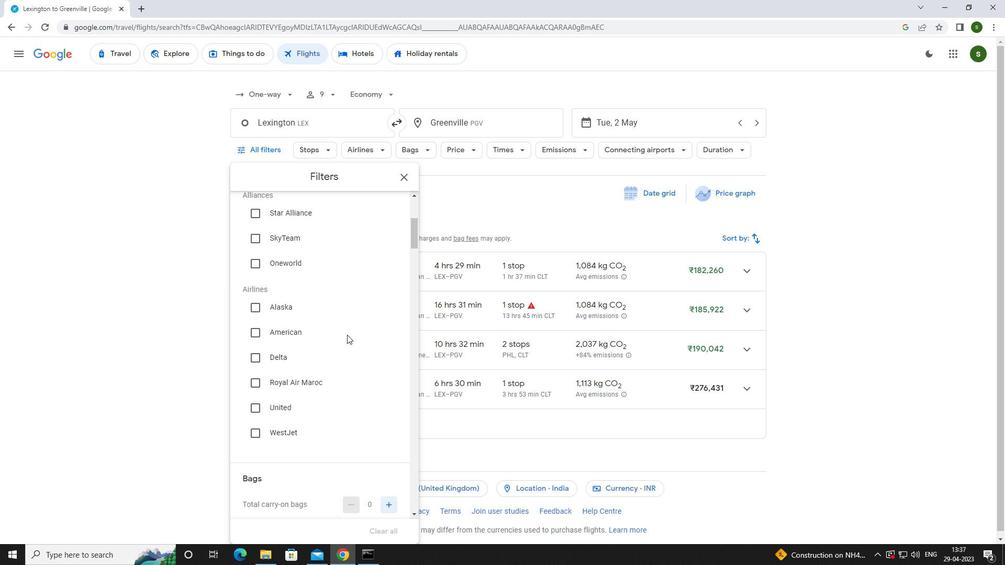 
Action: Mouse scrolled (347, 334) with delta (0, 0)
Screenshot: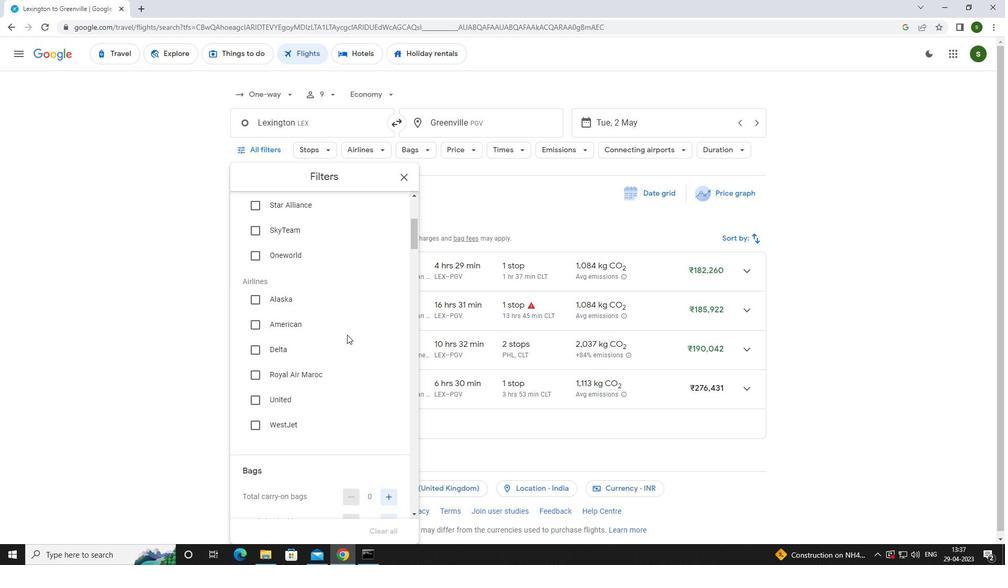 
Action: Mouse moved to (390, 339)
Screenshot: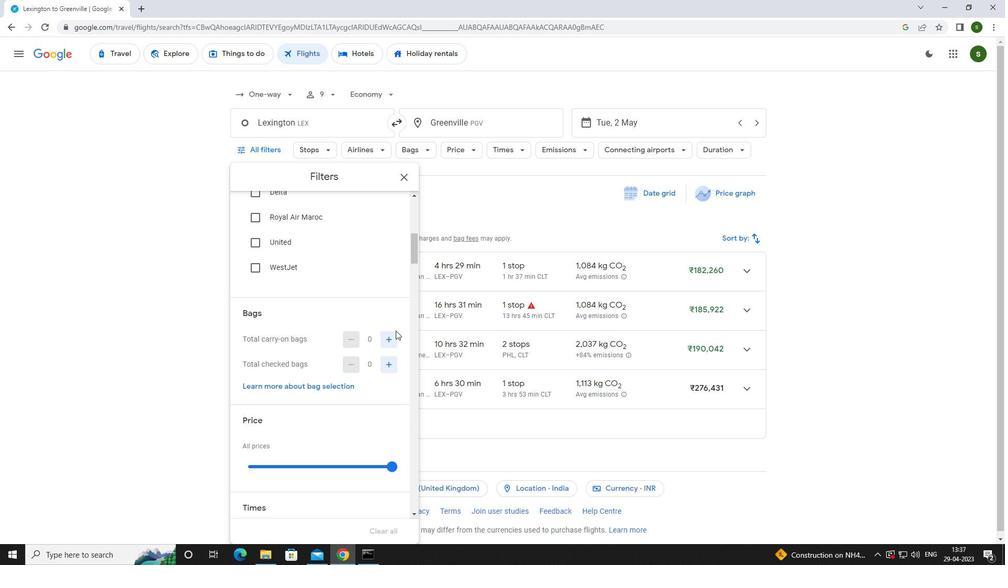 
Action: Mouse pressed left at (390, 339)
Screenshot: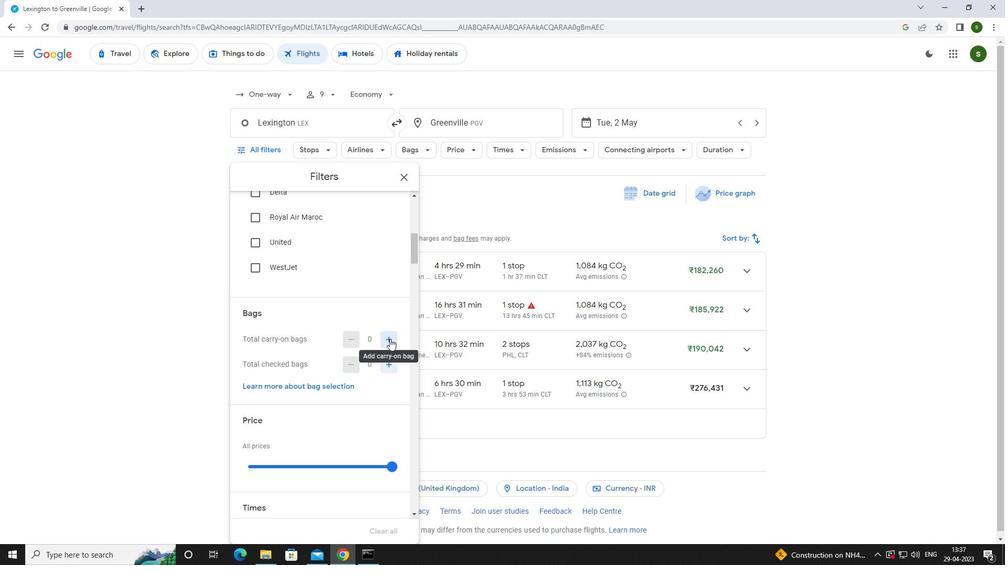 
Action: Mouse moved to (388, 361)
Screenshot: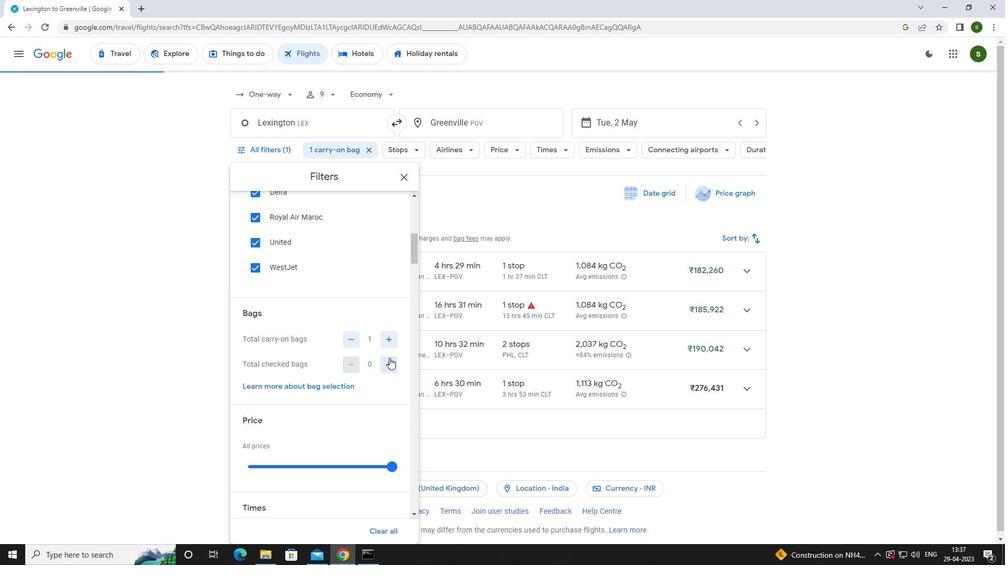 
Action: Mouse pressed left at (388, 361)
Screenshot: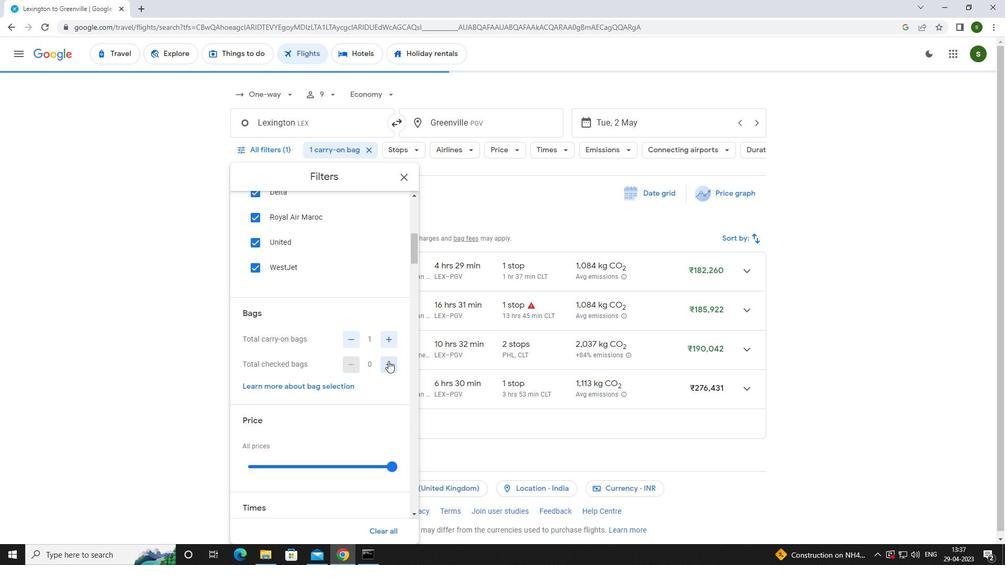 
Action: Mouse moved to (330, 381)
Screenshot: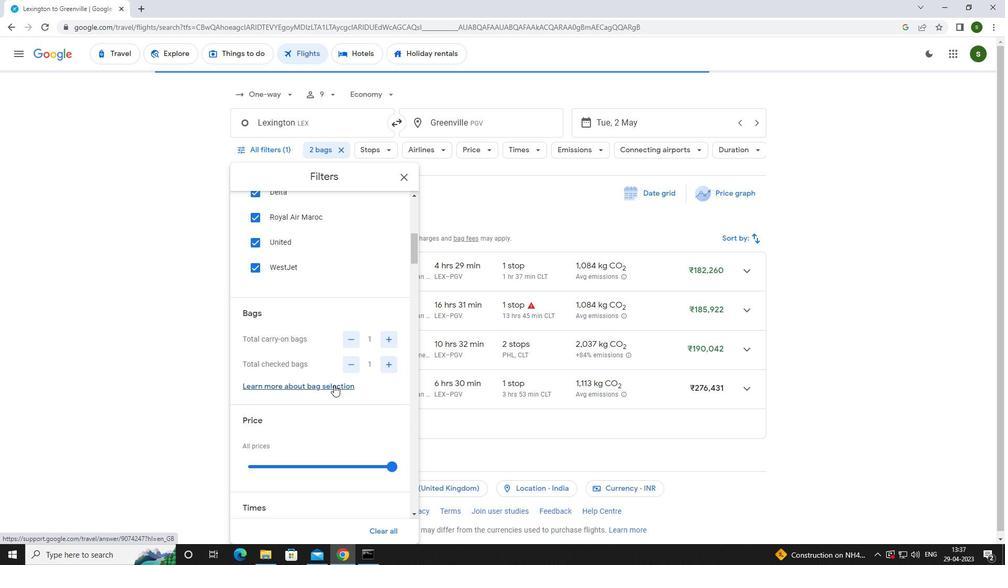 
Action: Mouse scrolled (330, 381) with delta (0, 0)
Screenshot: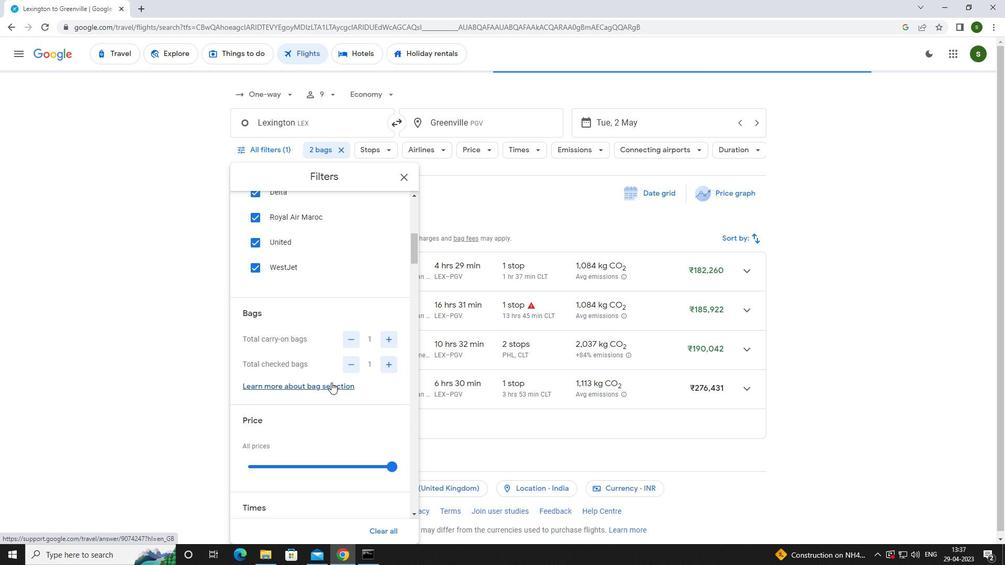 
Action: Mouse moved to (387, 411)
Screenshot: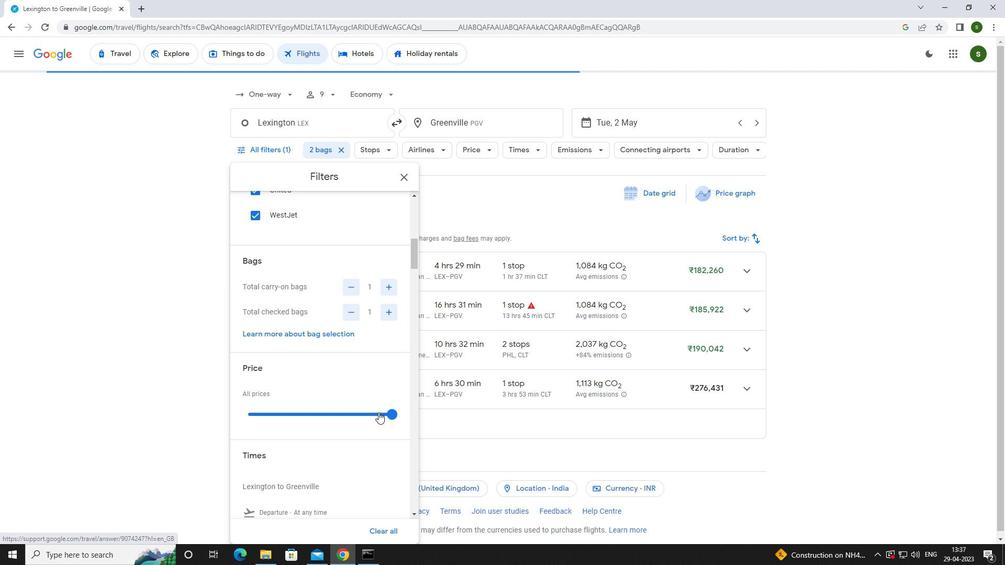 
Action: Mouse pressed left at (387, 411)
Screenshot: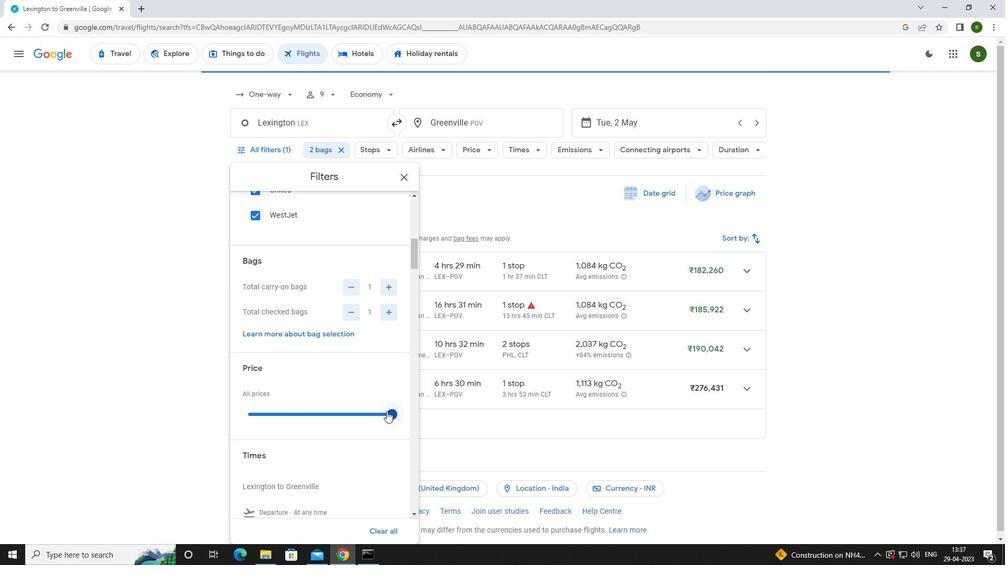 
Action: Mouse moved to (251, 414)
Screenshot: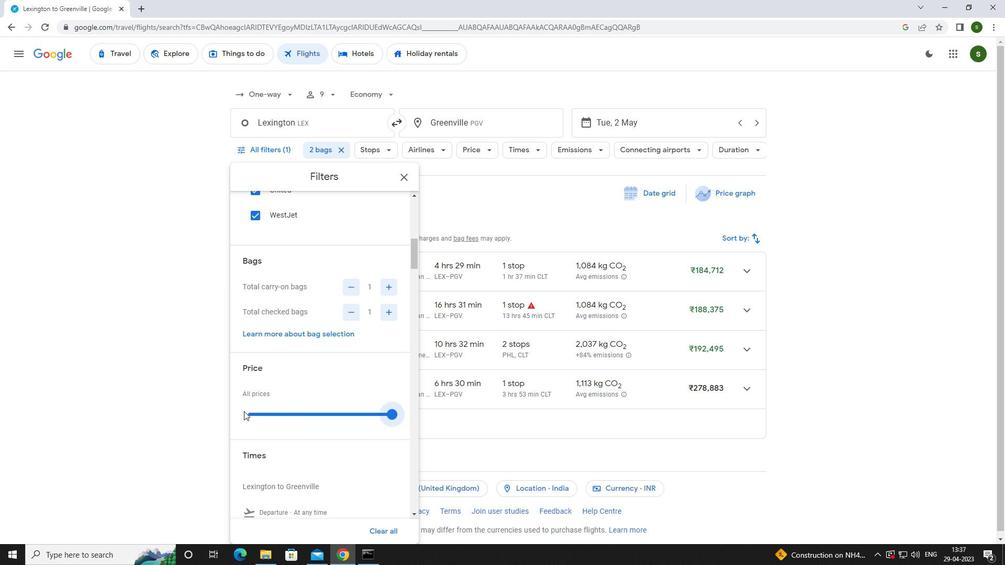 
Action: Mouse pressed left at (251, 414)
Screenshot: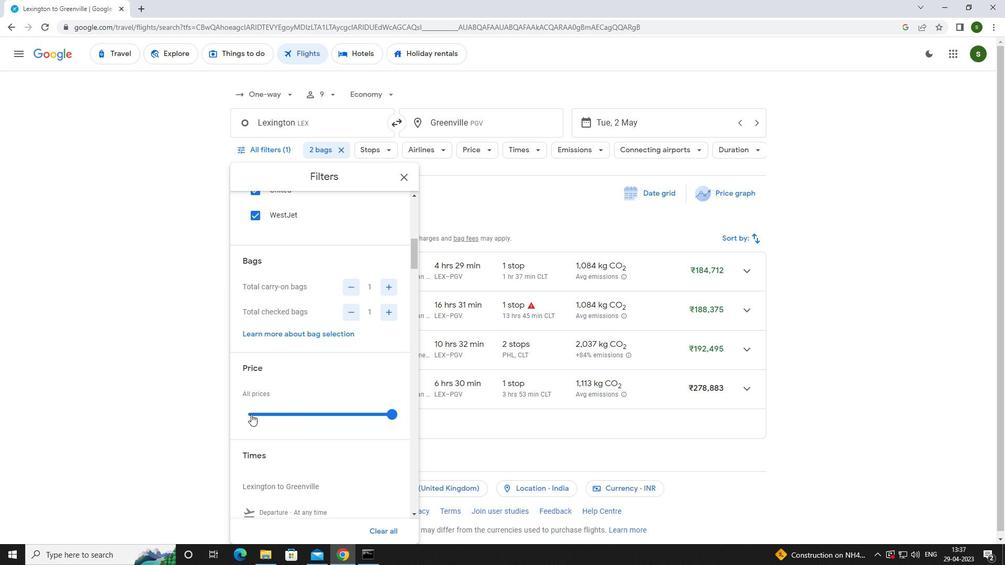 
Action: Mouse pressed left at (251, 414)
Screenshot: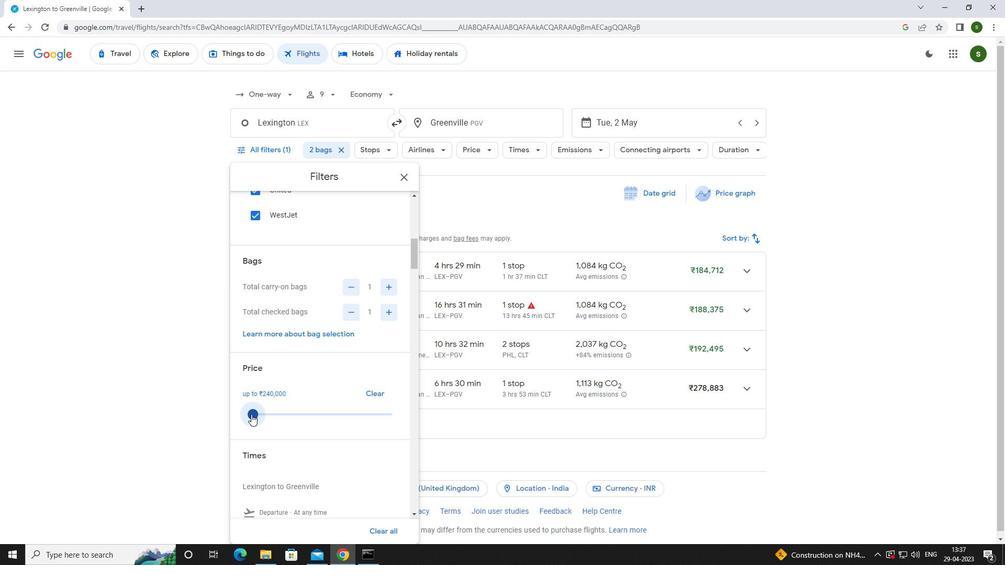 
Action: Mouse moved to (304, 406)
Screenshot: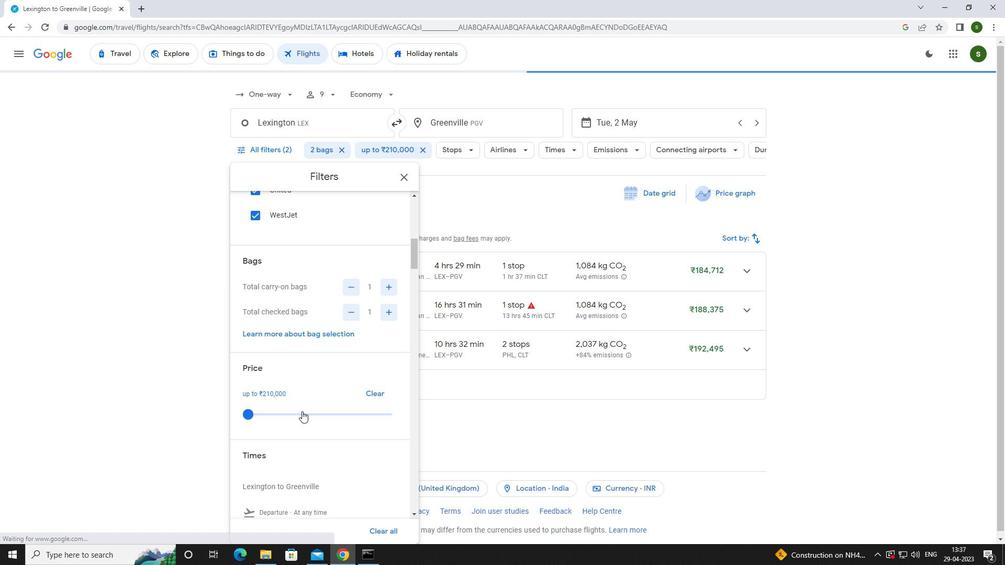
Action: Mouse scrolled (304, 406) with delta (0, 0)
Screenshot: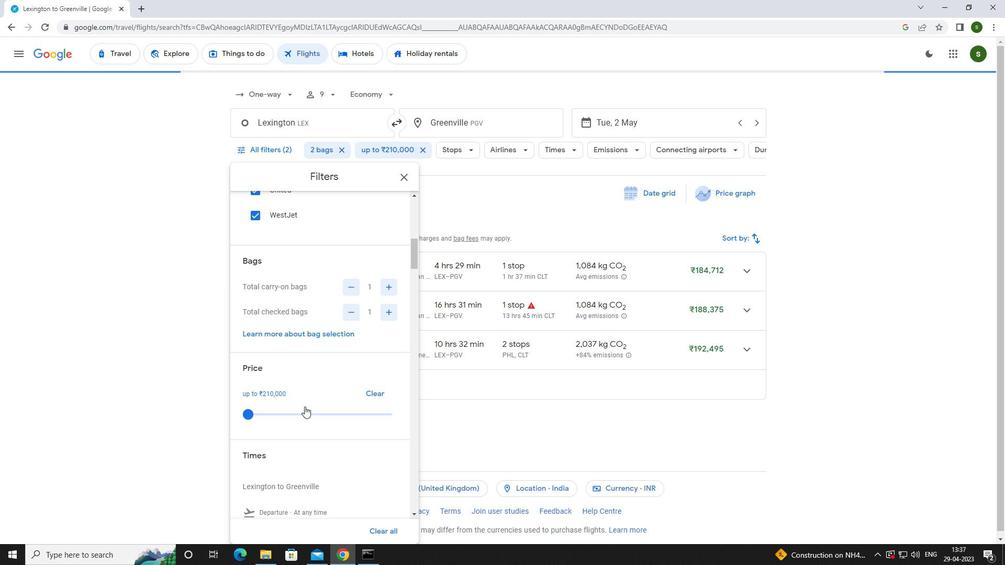 
Action: Mouse scrolled (304, 406) with delta (0, 0)
Screenshot: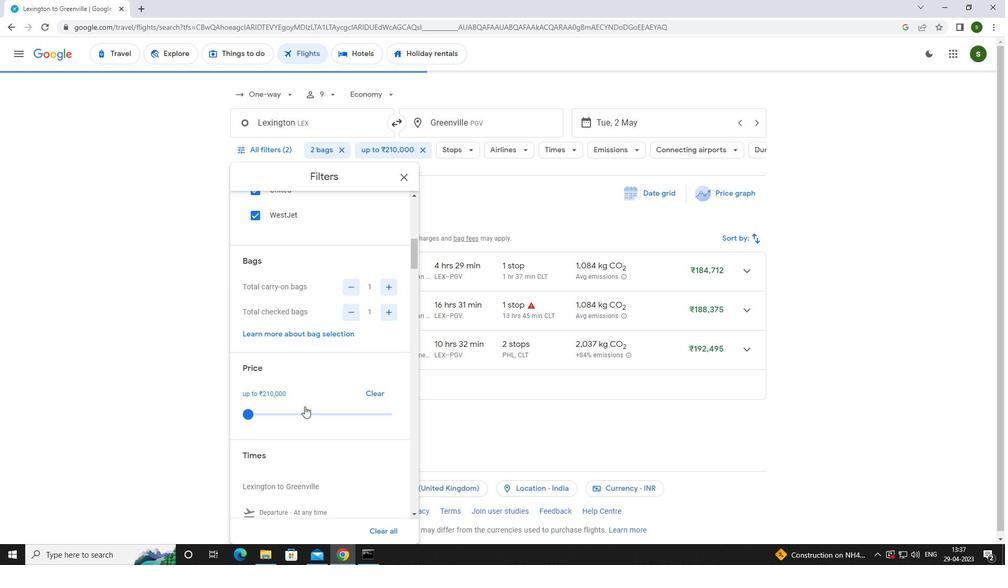 
Action: Mouse moved to (246, 428)
Screenshot: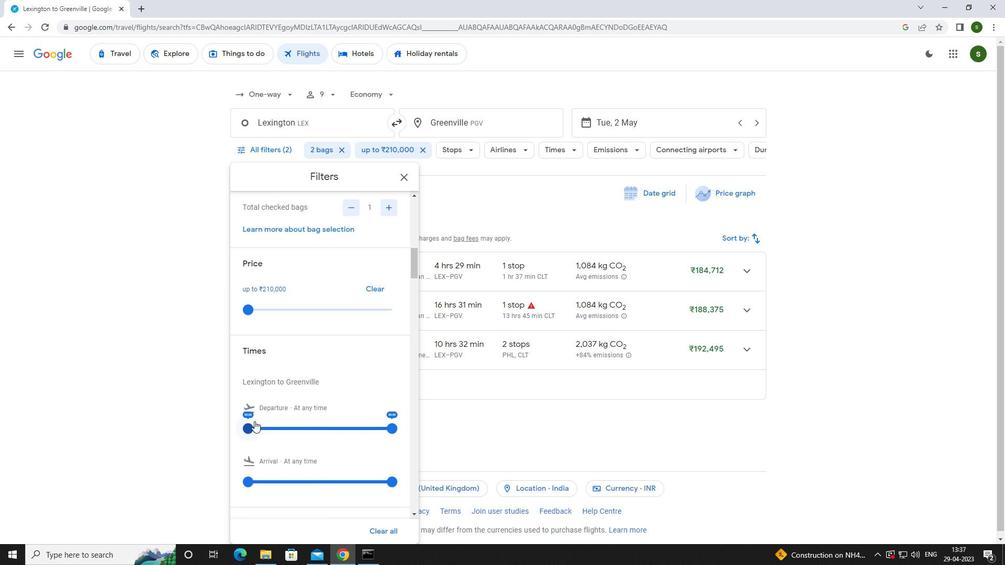 
Action: Mouse pressed left at (246, 428)
Screenshot: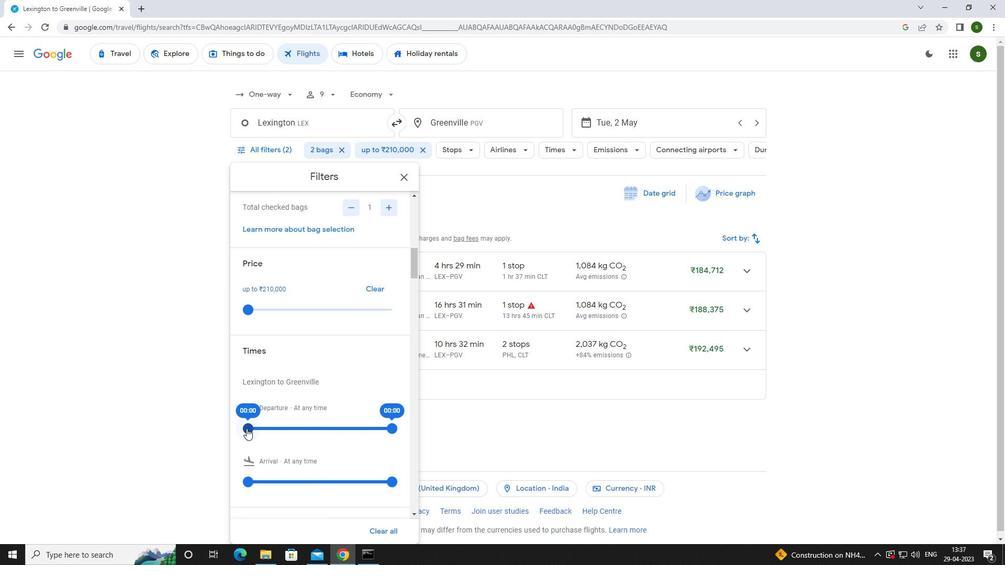 
Action: Mouse moved to (522, 441)
Screenshot: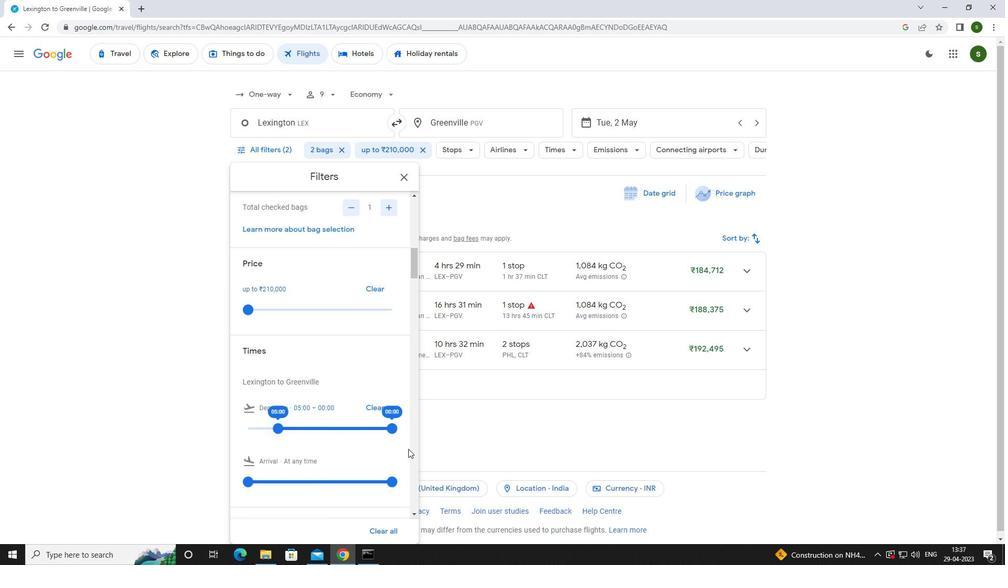 
Action: Mouse pressed left at (522, 441)
Screenshot: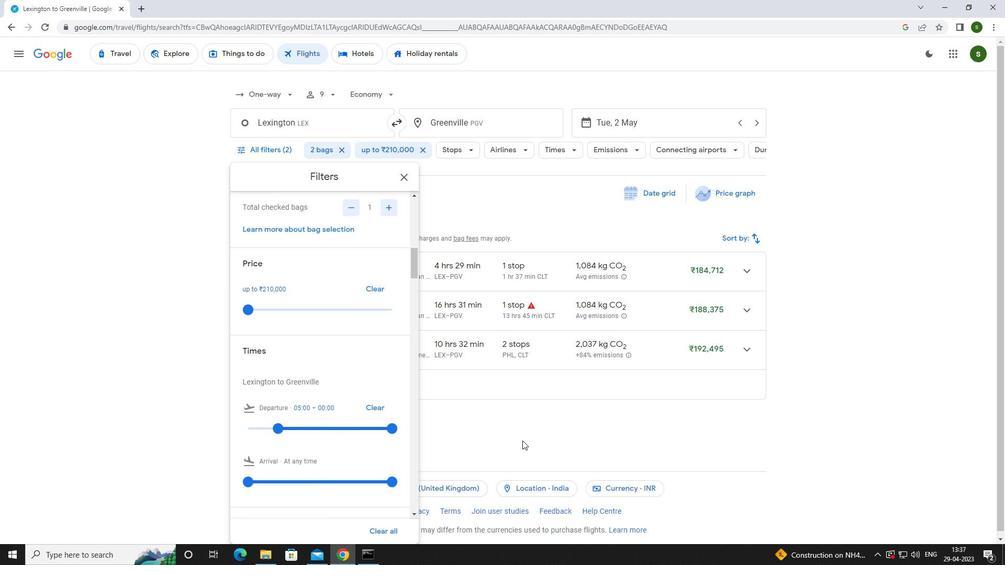 
